 Task: Find connections with filter location São Pedro with filter topic #Mentoringwith filter profile language Spanish with filter current company Riverbed Technology with filter school Kalasalingam University with filter industry Office Furniture and Fixtures Manufacturing with filter service category Financial Analysis with filter keywords title Concierge
Action: Mouse moved to (492, 95)
Screenshot: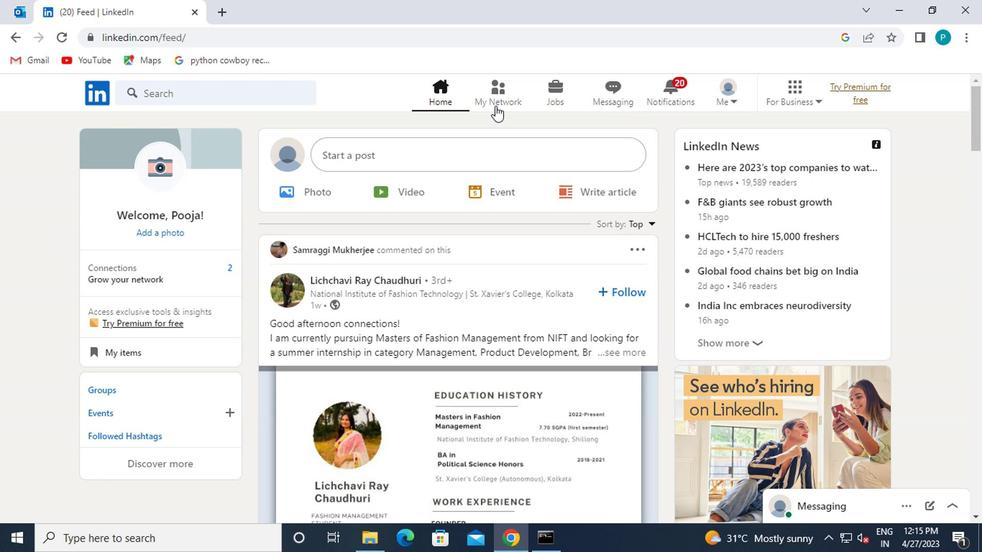 
Action: Mouse pressed left at (492, 95)
Screenshot: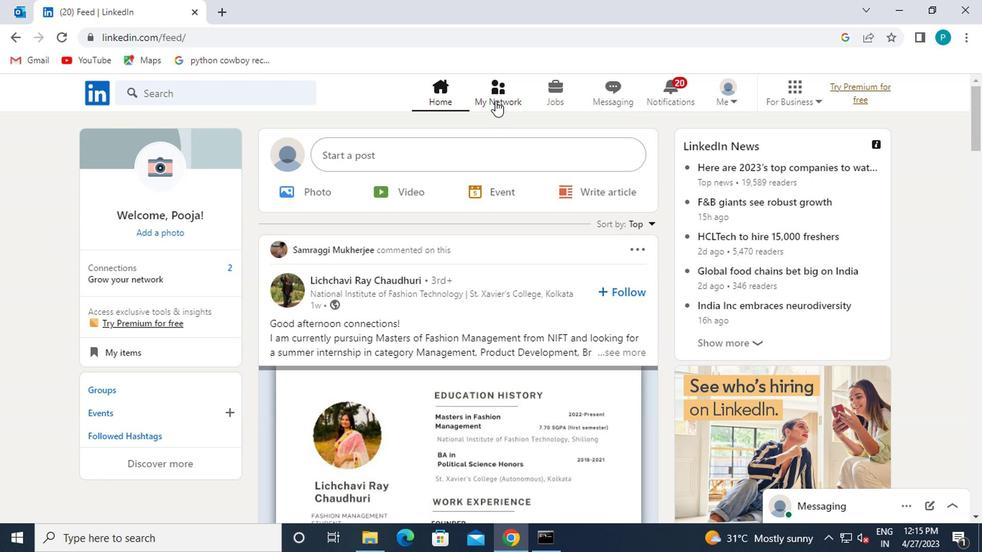 
Action: Mouse moved to (210, 184)
Screenshot: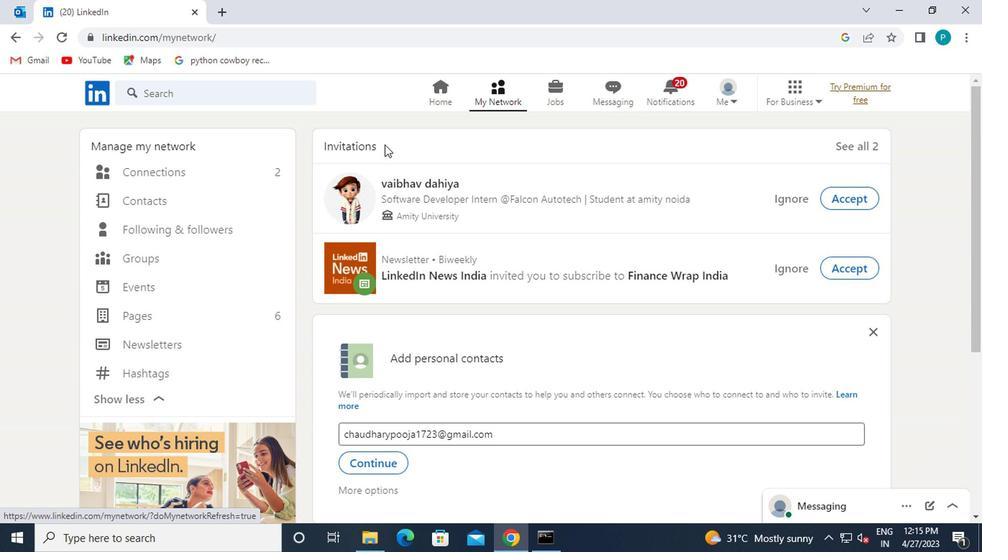 
Action: Mouse pressed left at (210, 184)
Screenshot: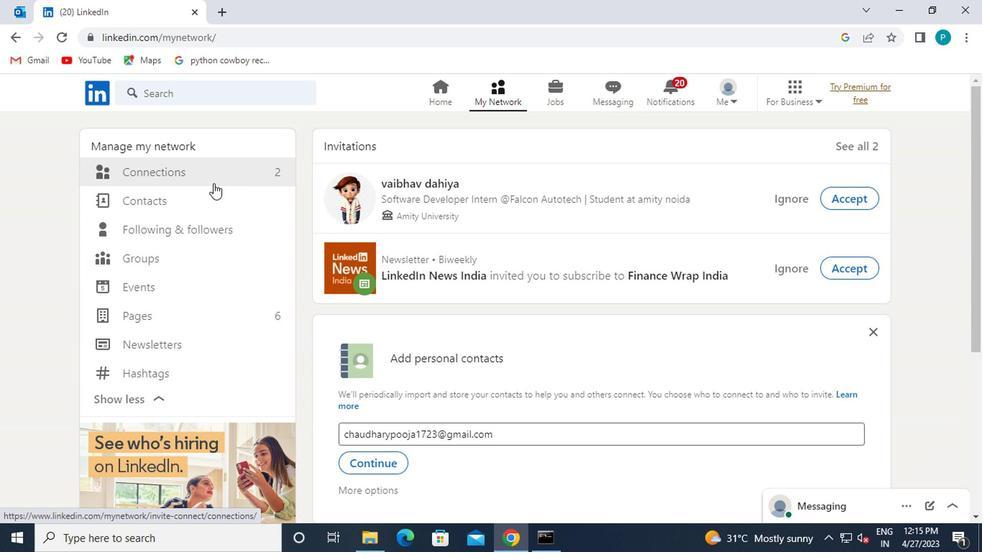 
Action: Mouse pressed left at (210, 184)
Screenshot: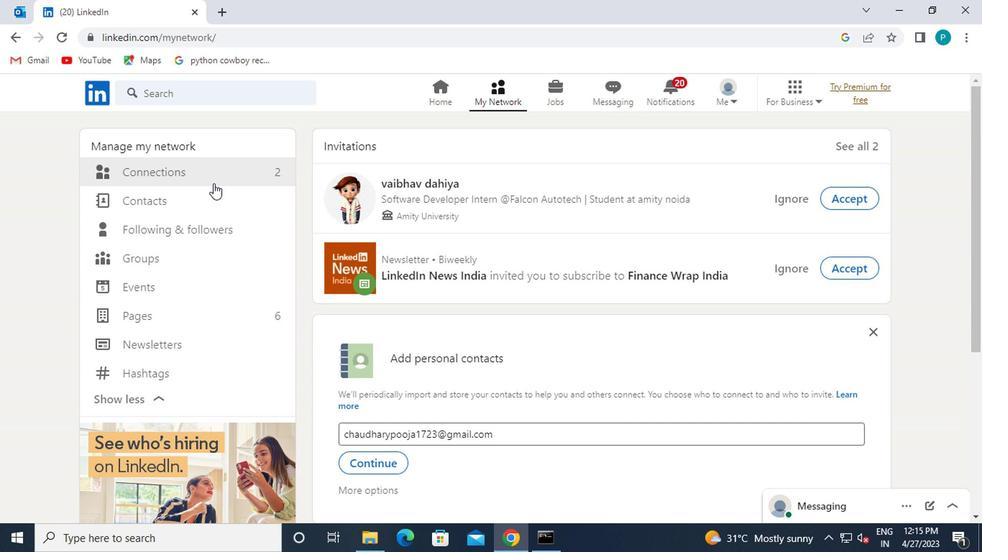 
Action: Mouse pressed left at (210, 184)
Screenshot: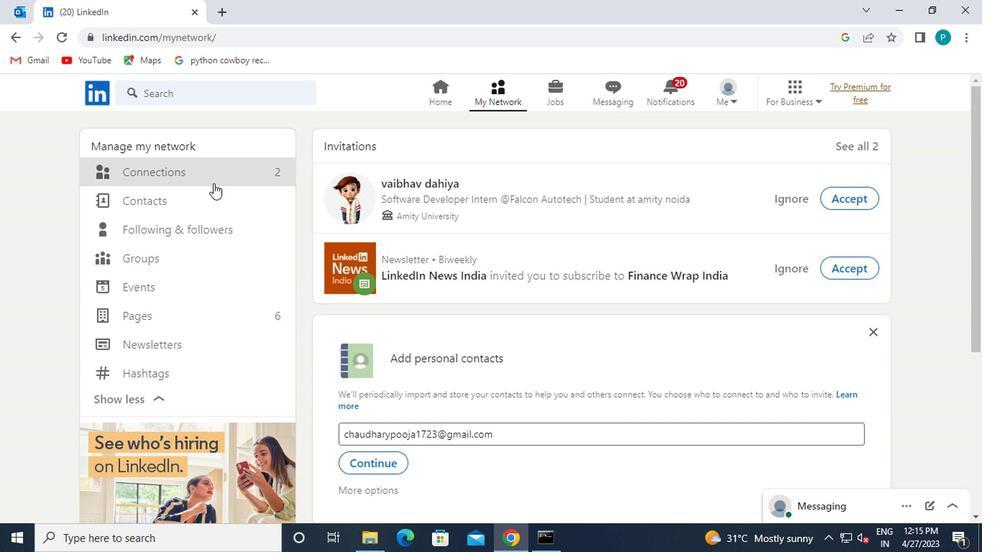 
Action: Mouse moved to (236, 169)
Screenshot: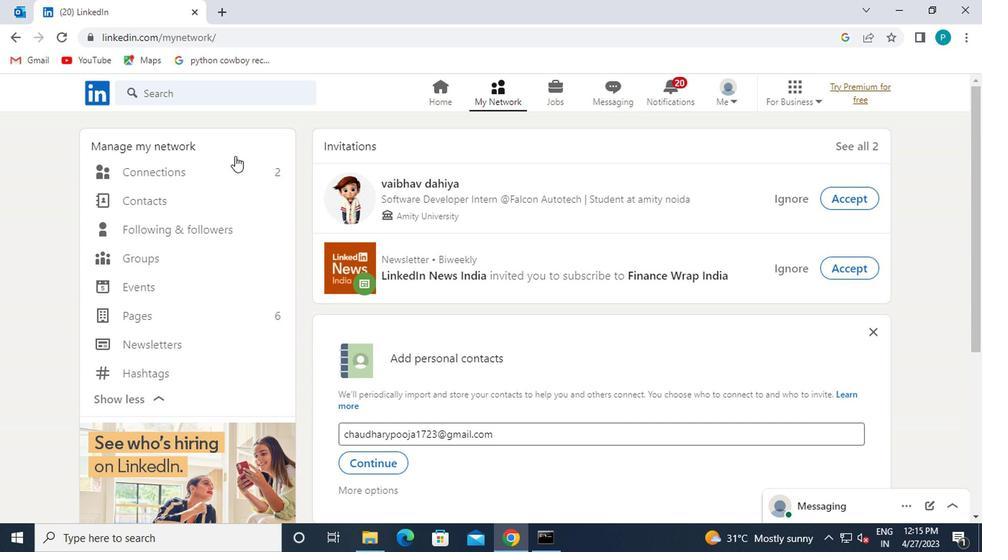 
Action: Mouse pressed left at (236, 169)
Screenshot: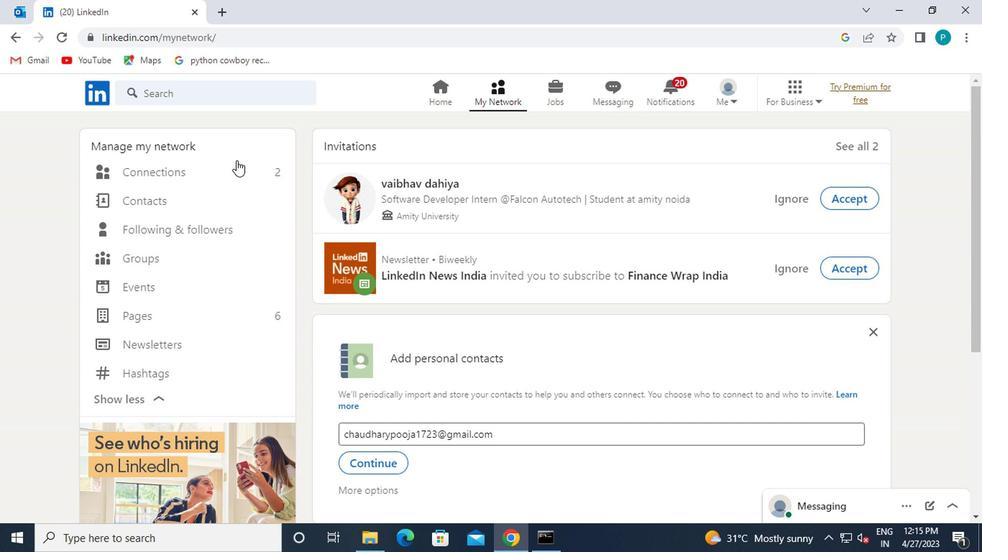 
Action: Mouse pressed left at (236, 169)
Screenshot: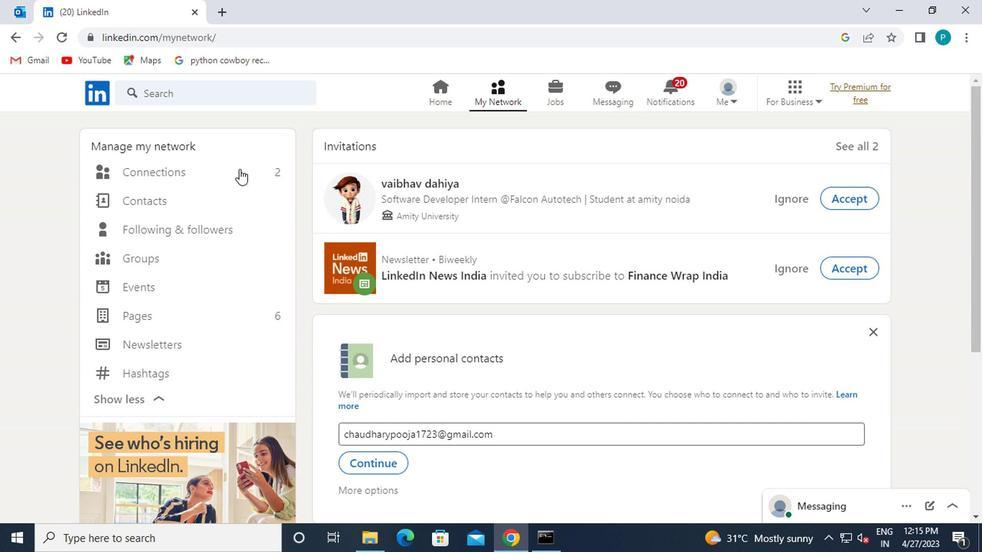 
Action: Mouse moved to (191, 177)
Screenshot: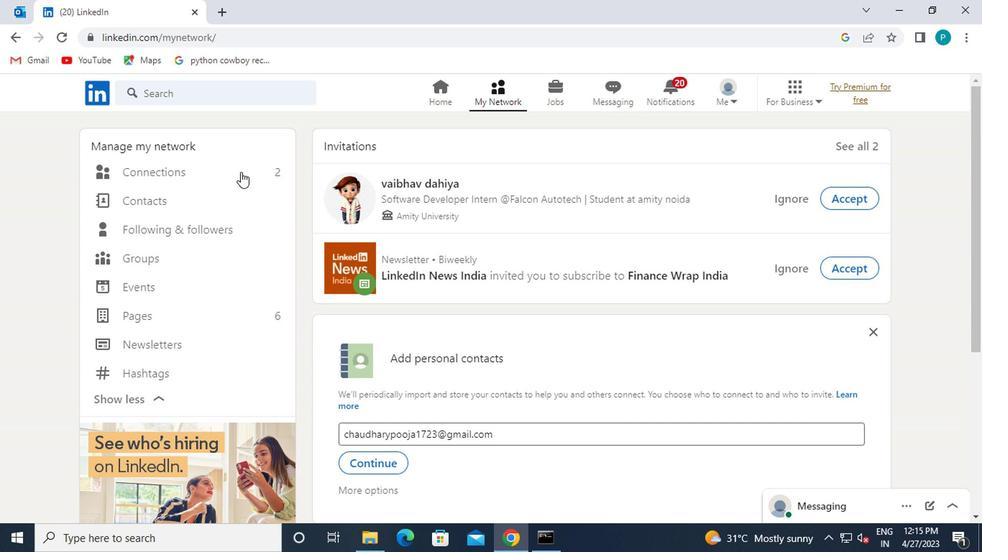 
Action: Mouse pressed left at (191, 177)
Screenshot: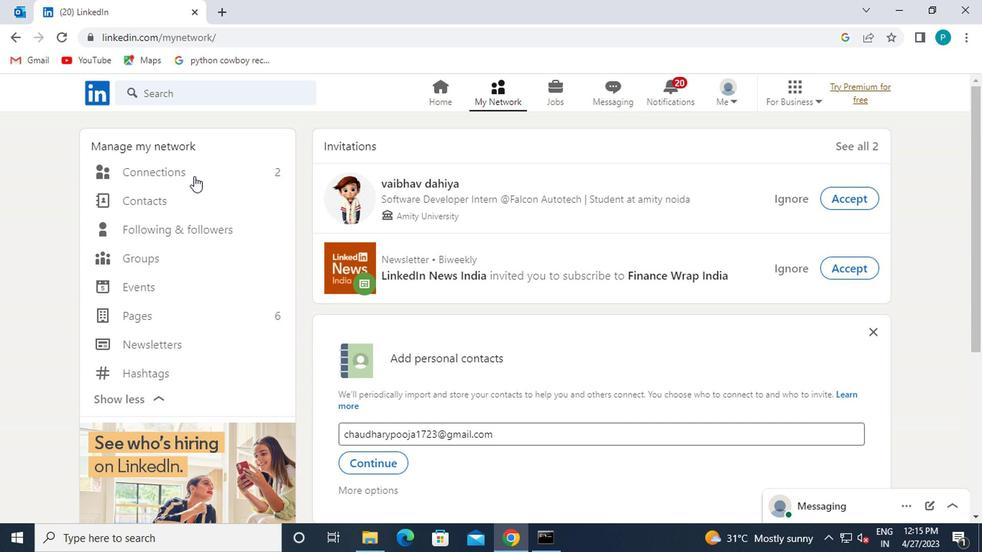 
Action: Mouse pressed left at (191, 177)
Screenshot: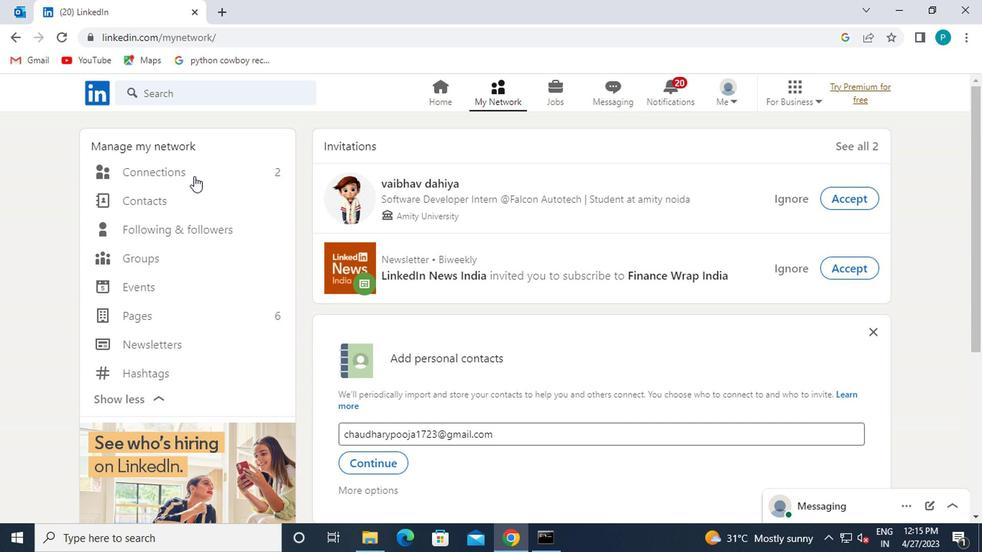 
Action: Mouse moved to (624, 174)
Screenshot: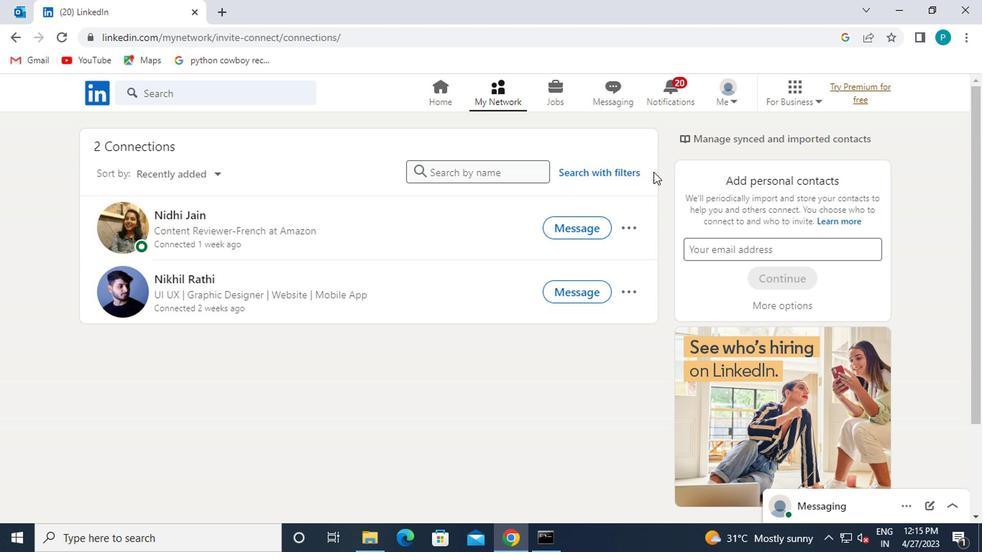 
Action: Mouse pressed left at (624, 174)
Screenshot: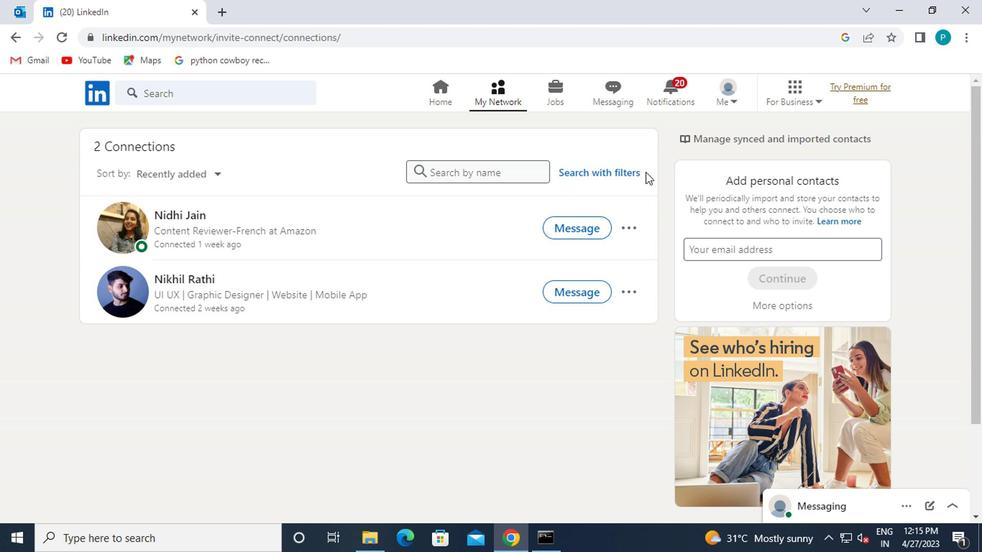 
Action: Mouse moved to (522, 136)
Screenshot: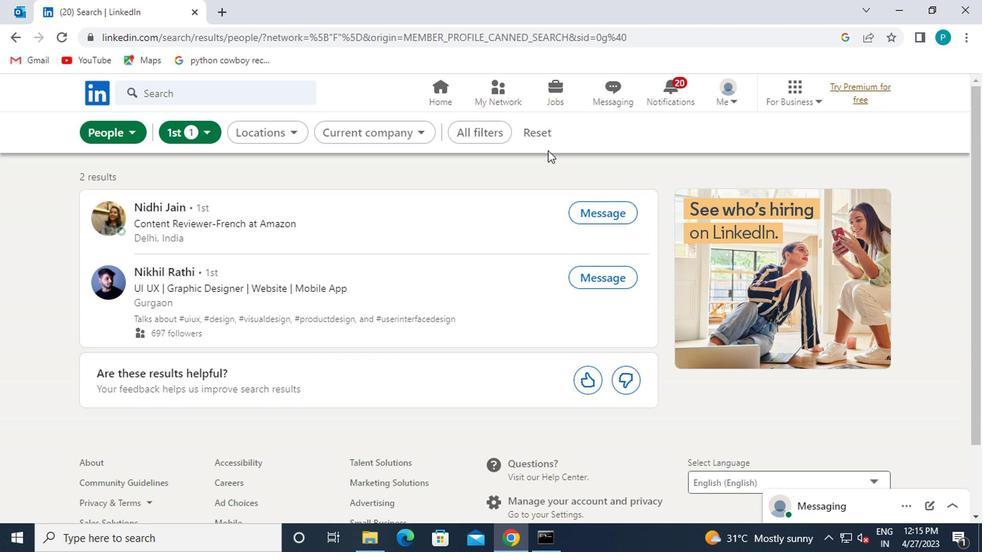 
Action: Mouse pressed left at (522, 136)
Screenshot: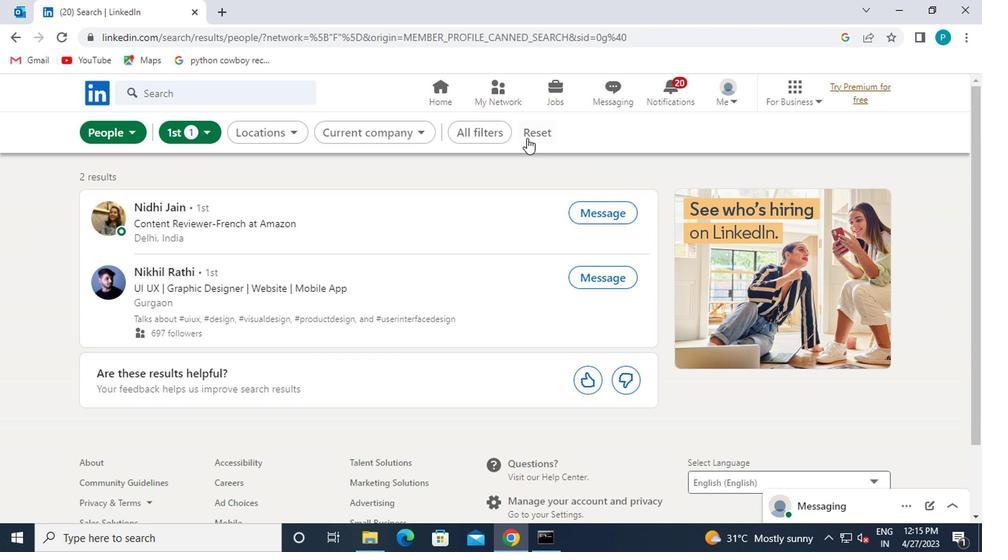 
Action: Mouse moved to (498, 136)
Screenshot: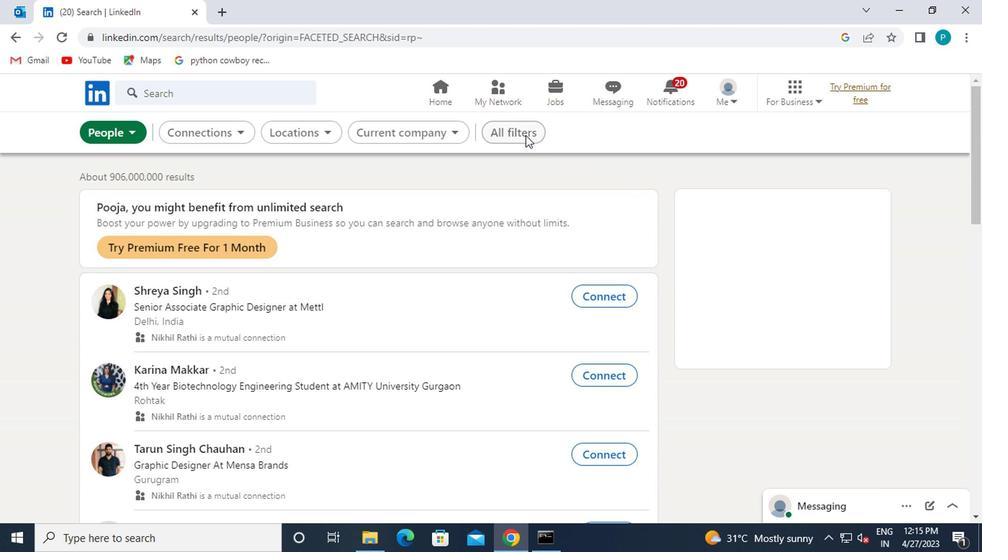 
Action: Mouse pressed left at (498, 136)
Screenshot: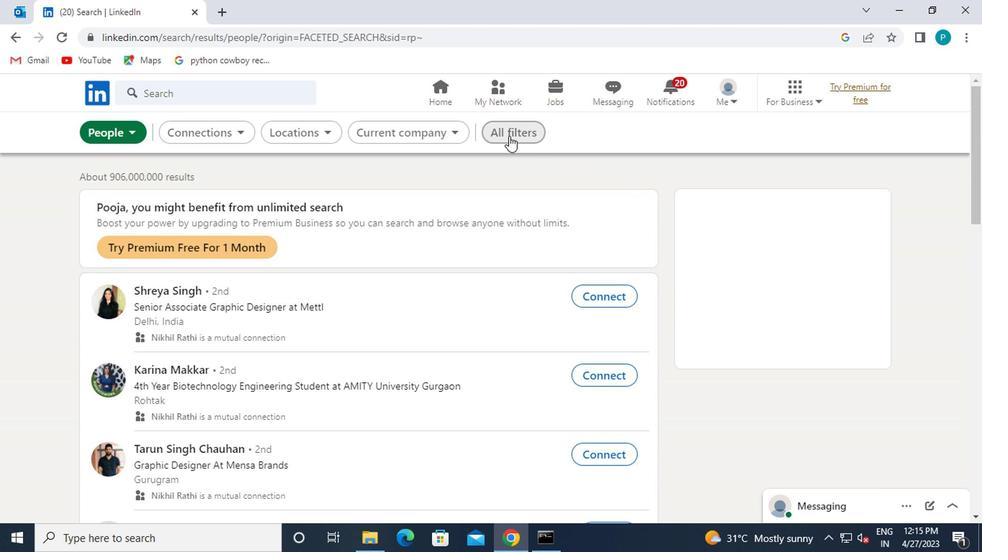 
Action: Mouse moved to (726, 304)
Screenshot: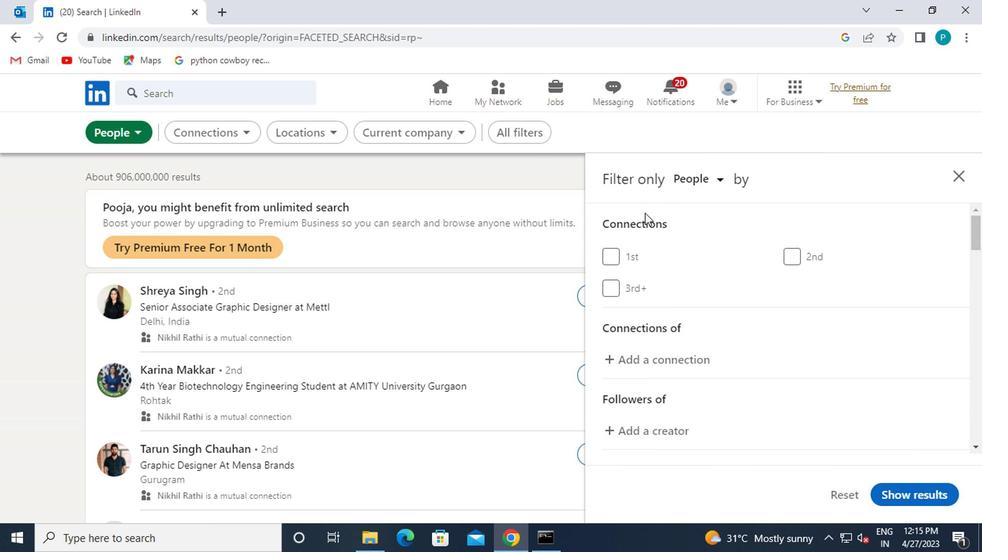 
Action: Mouse scrolled (726, 303) with delta (0, -1)
Screenshot: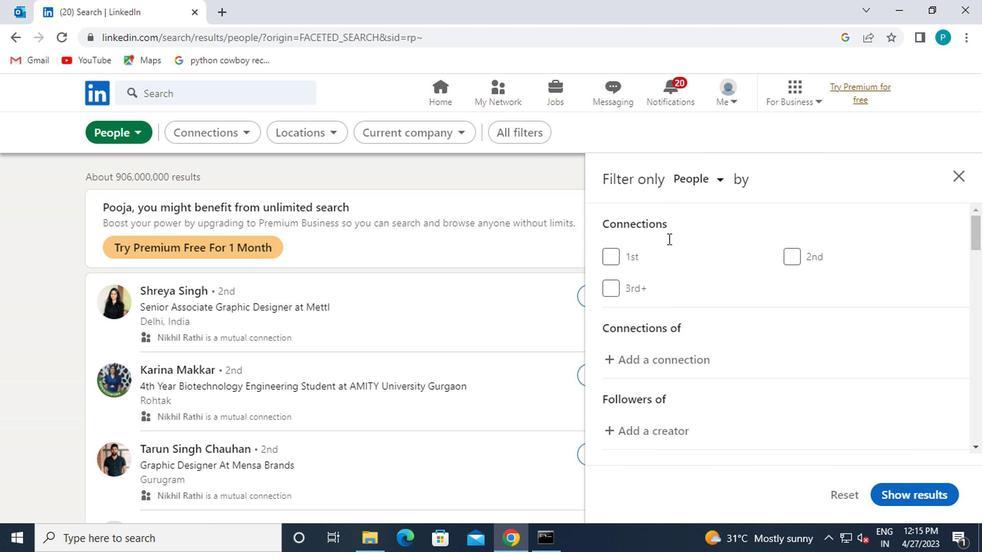 
Action: Mouse moved to (733, 324)
Screenshot: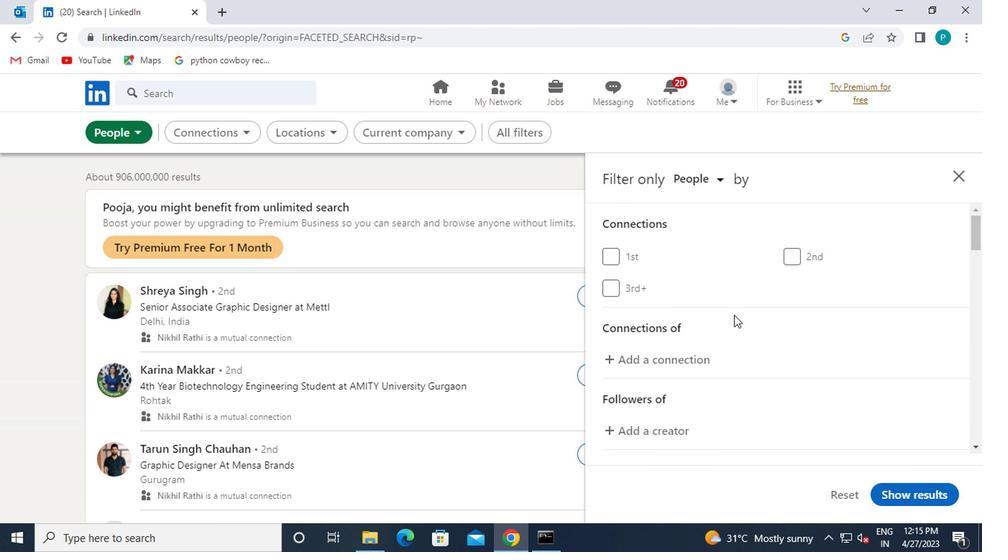 
Action: Mouse scrolled (733, 324) with delta (0, 0)
Screenshot: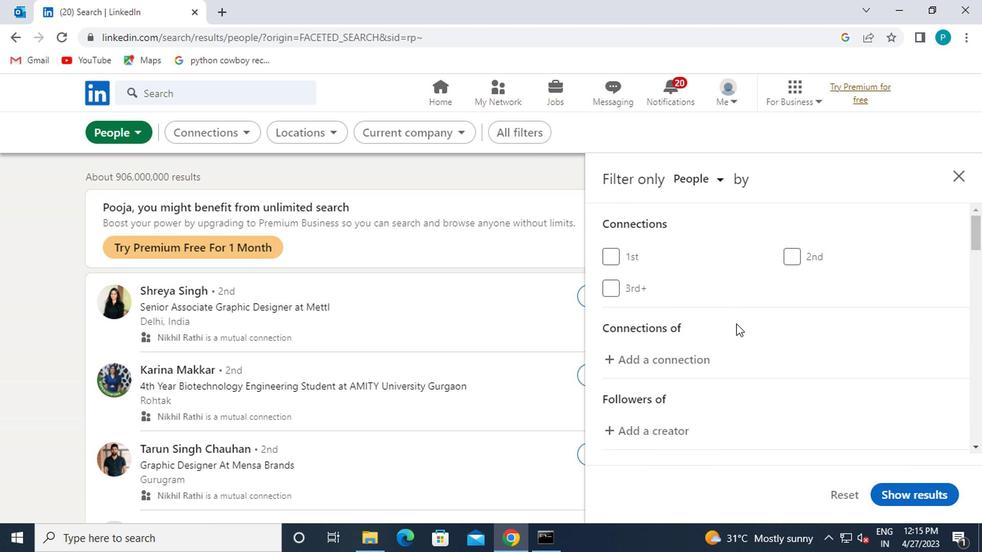 
Action: Mouse scrolled (733, 324) with delta (0, 0)
Screenshot: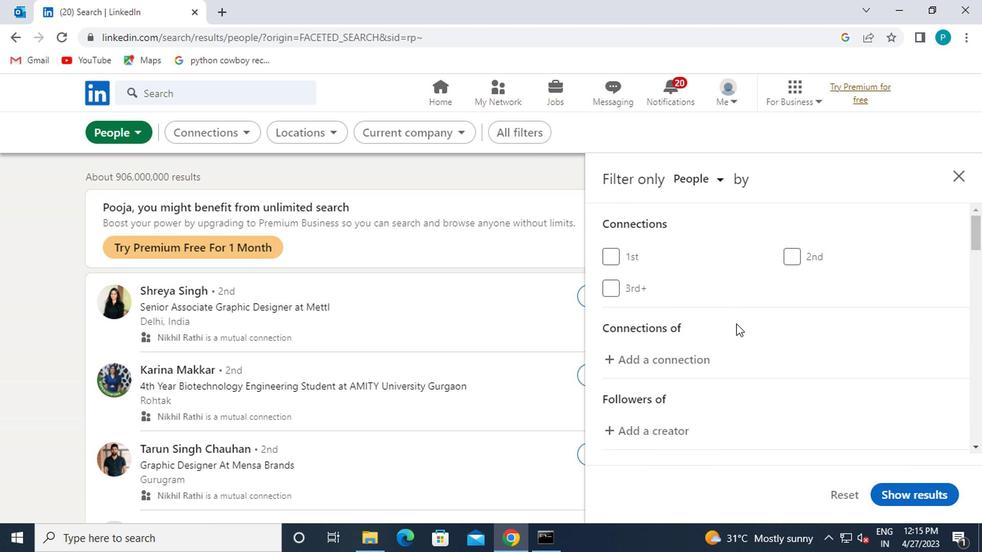 
Action: Mouse moved to (784, 352)
Screenshot: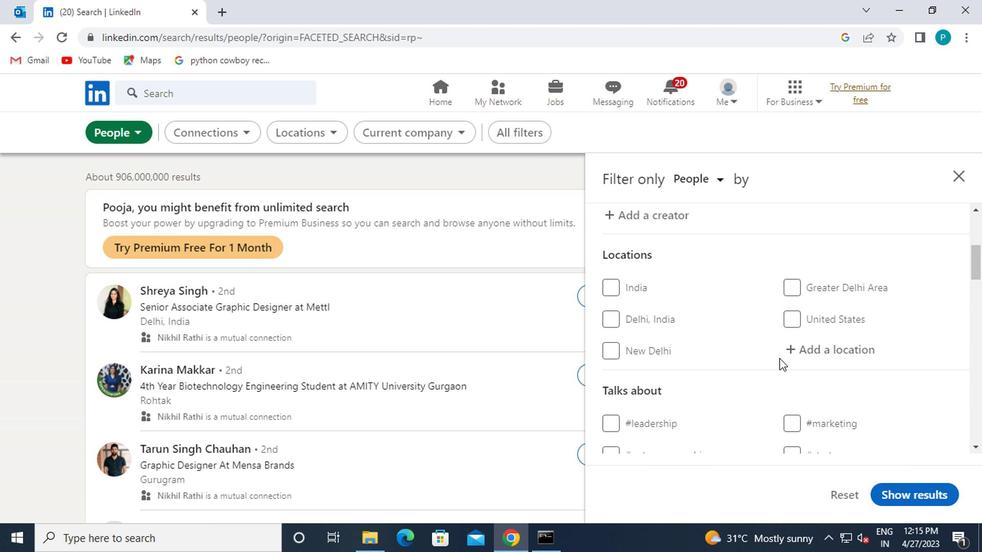 
Action: Mouse pressed left at (784, 352)
Screenshot: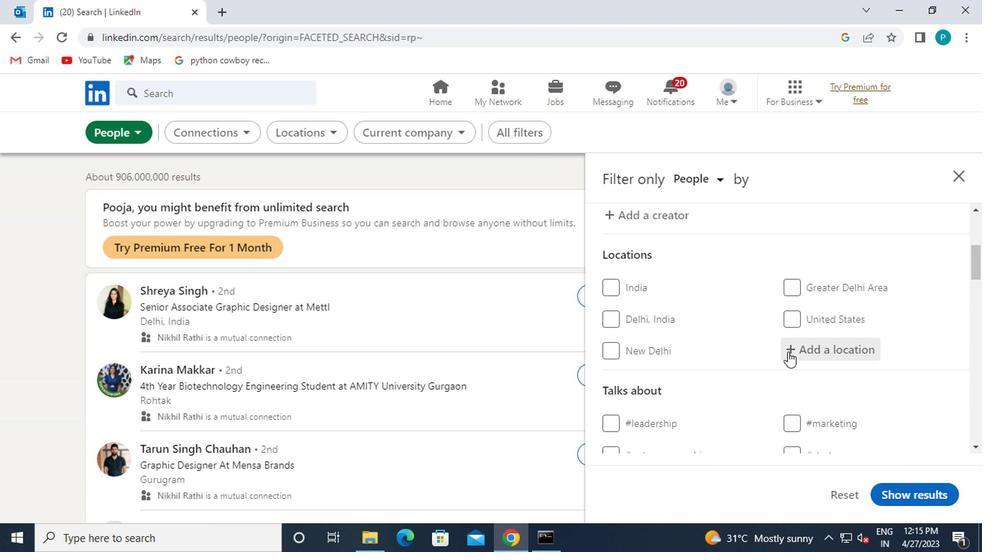 
Action: Key pressed sao<Key.space>pedro
Screenshot: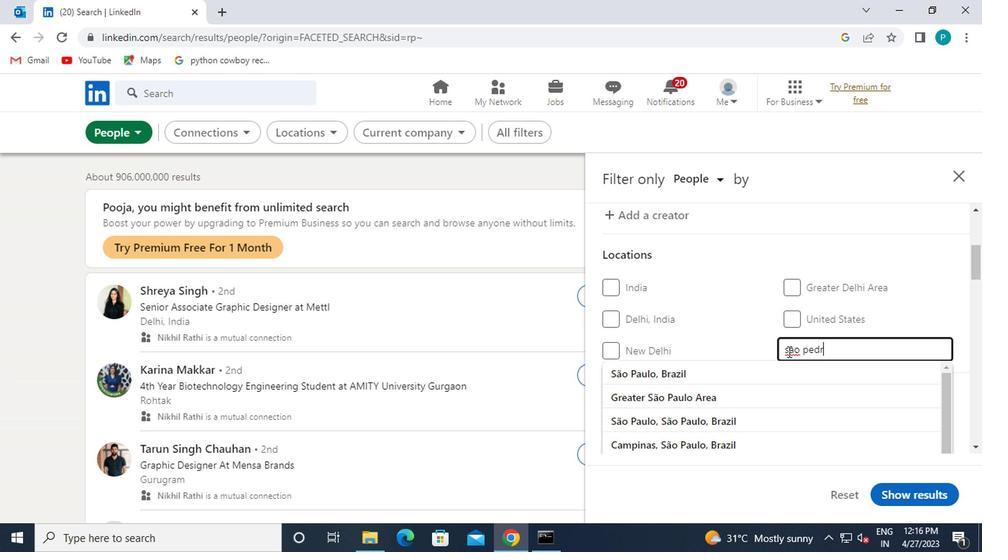 
Action: Mouse moved to (741, 377)
Screenshot: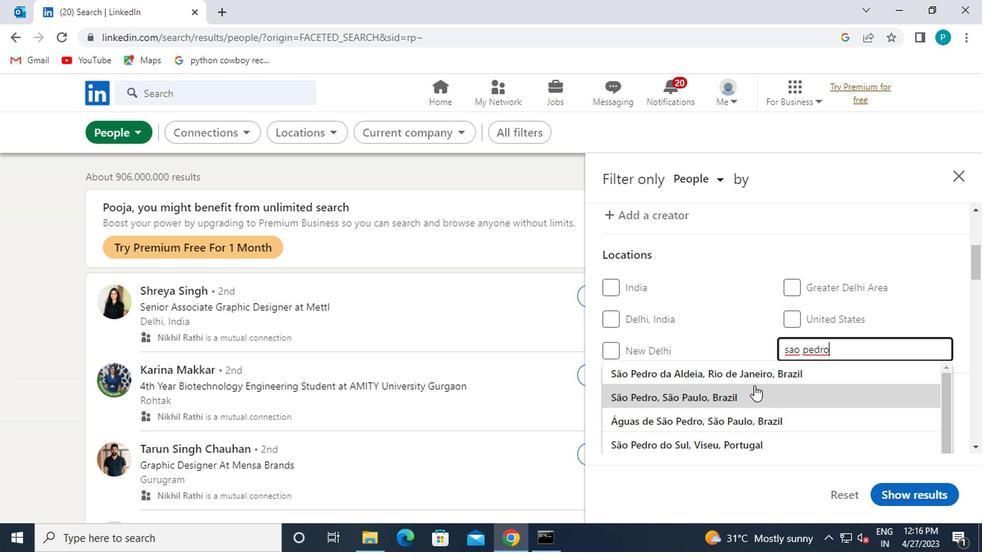 
Action: Mouse pressed left at (741, 377)
Screenshot: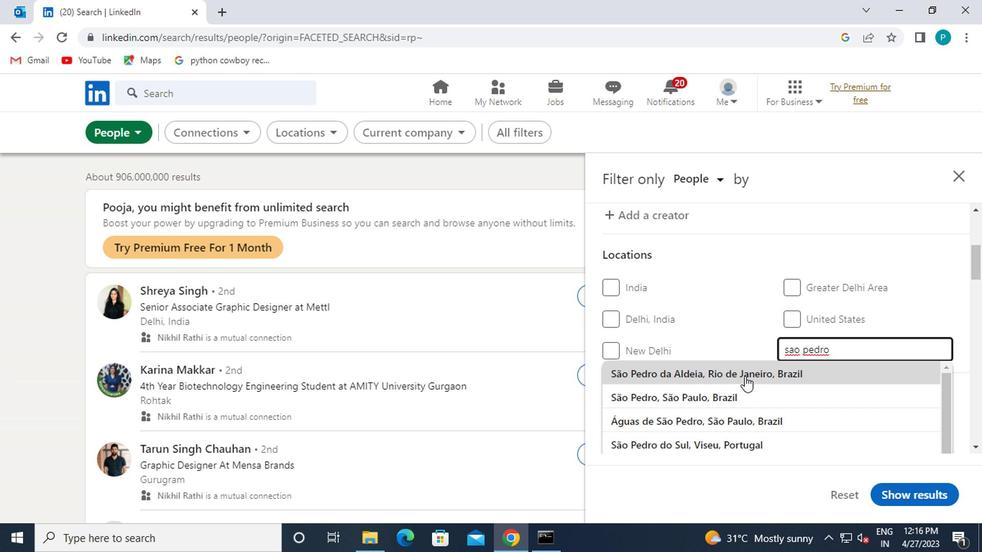 
Action: Mouse scrolled (741, 376) with delta (0, -1)
Screenshot: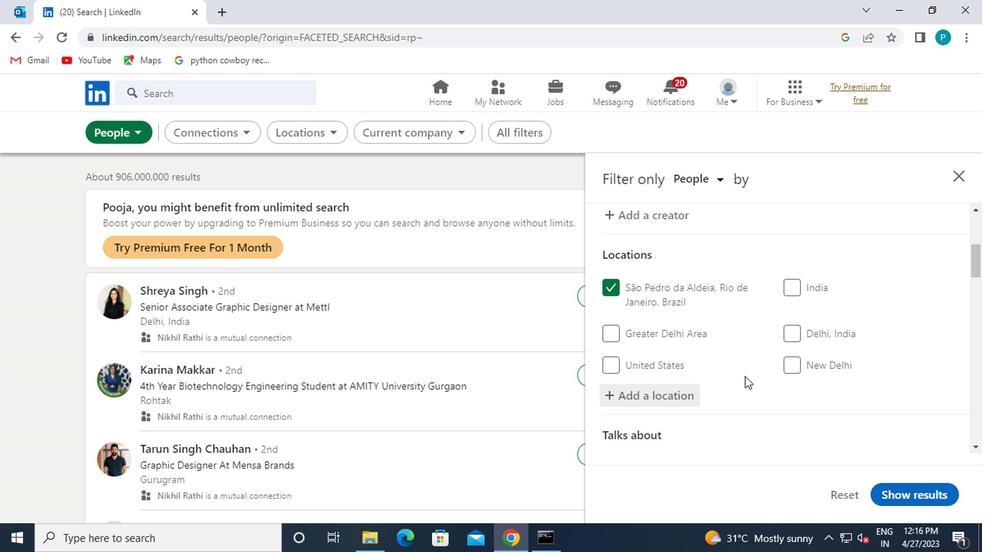 
Action: Mouse scrolled (741, 376) with delta (0, -1)
Screenshot: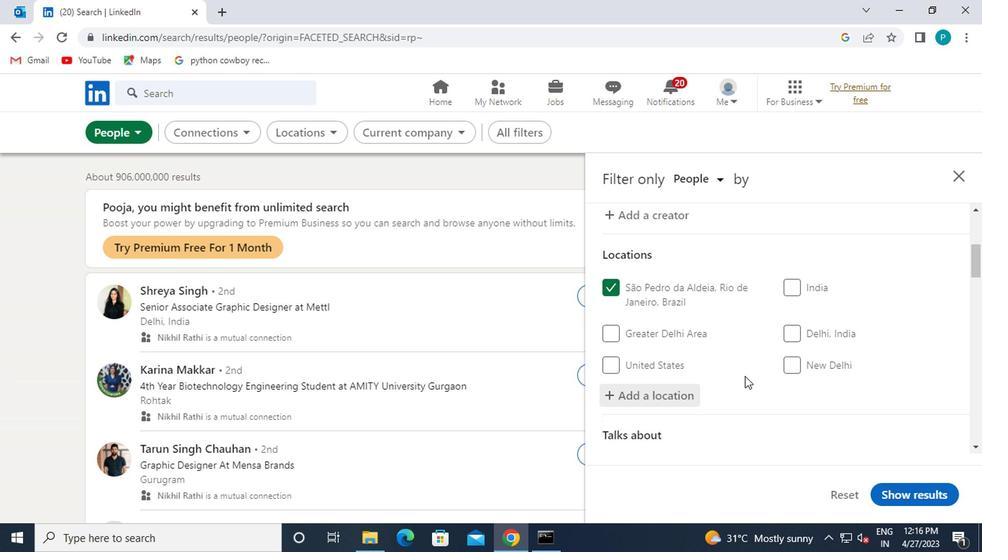 
Action: Mouse moved to (788, 388)
Screenshot: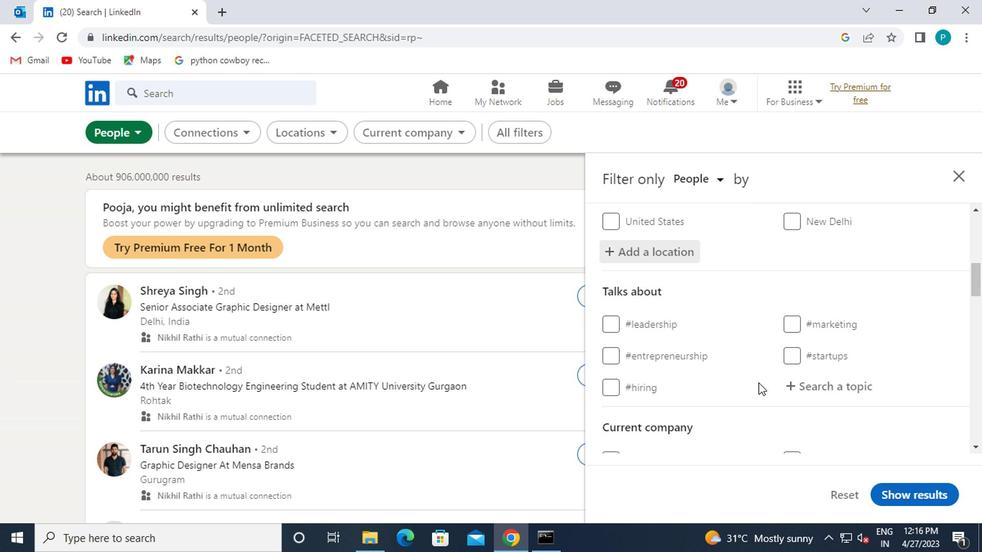 
Action: Mouse pressed left at (788, 388)
Screenshot: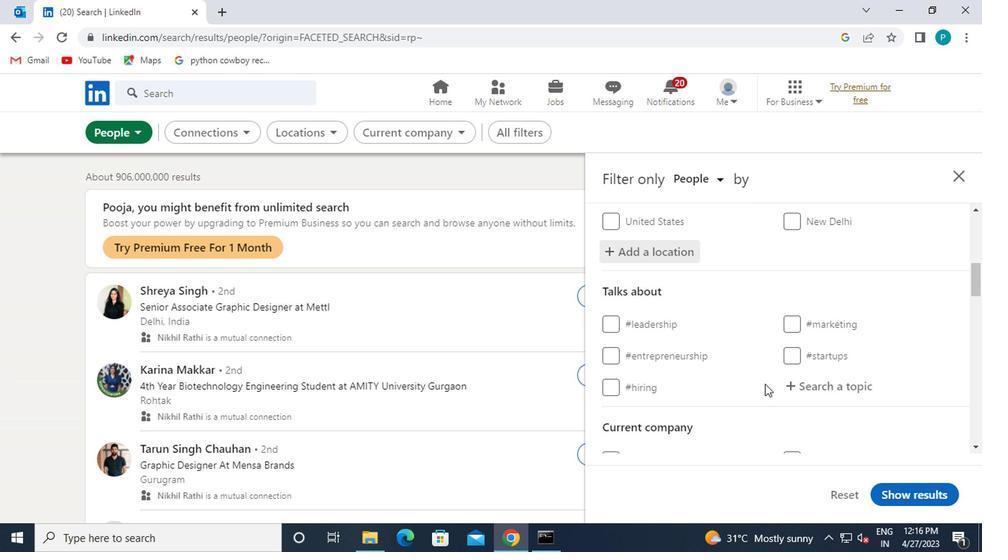 
Action: Mouse moved to (792, 388)
Screenshot: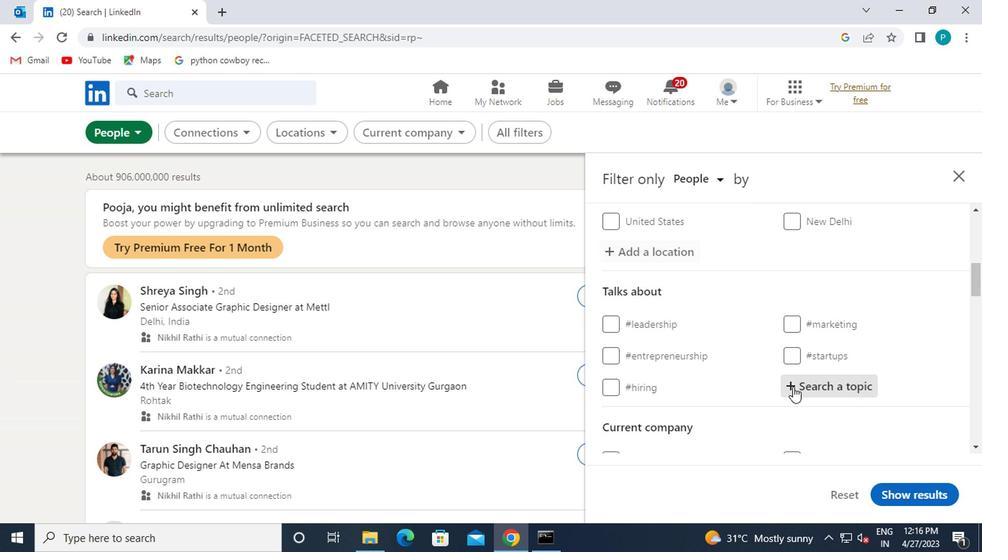 
Action: Key pressed <Key.shift>#<Key.caps_lock>M<Key.caps_lock>ENTORING
Screenshot: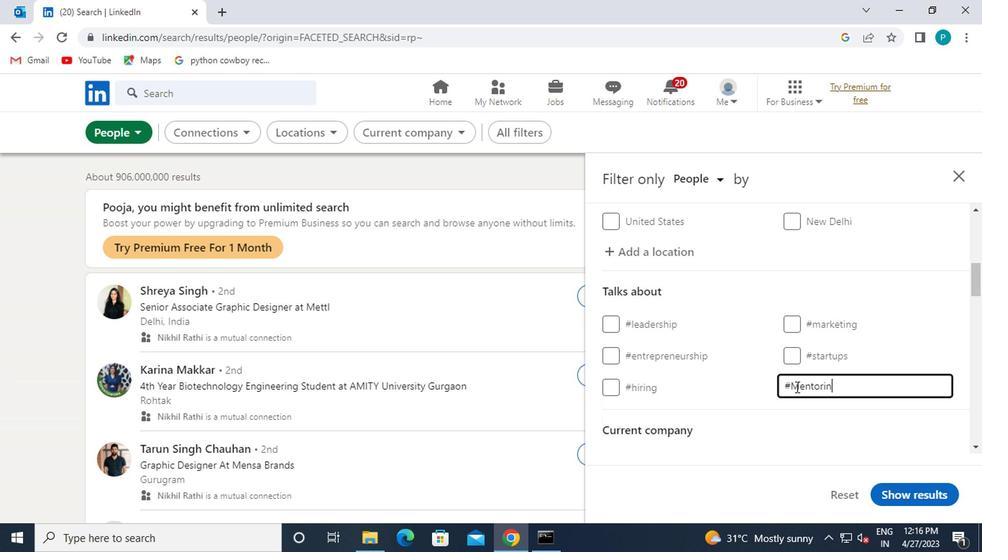 
Action: Mouse moved to (788, 383)
Screenshot: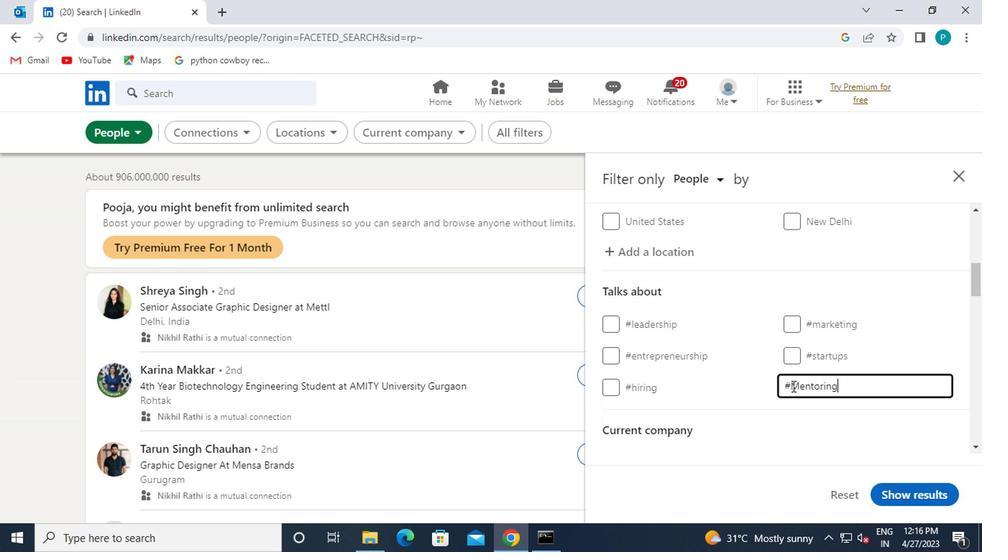 
Action: Mouse scrolled (788, 382) with delta (0, 0)
Screenshot: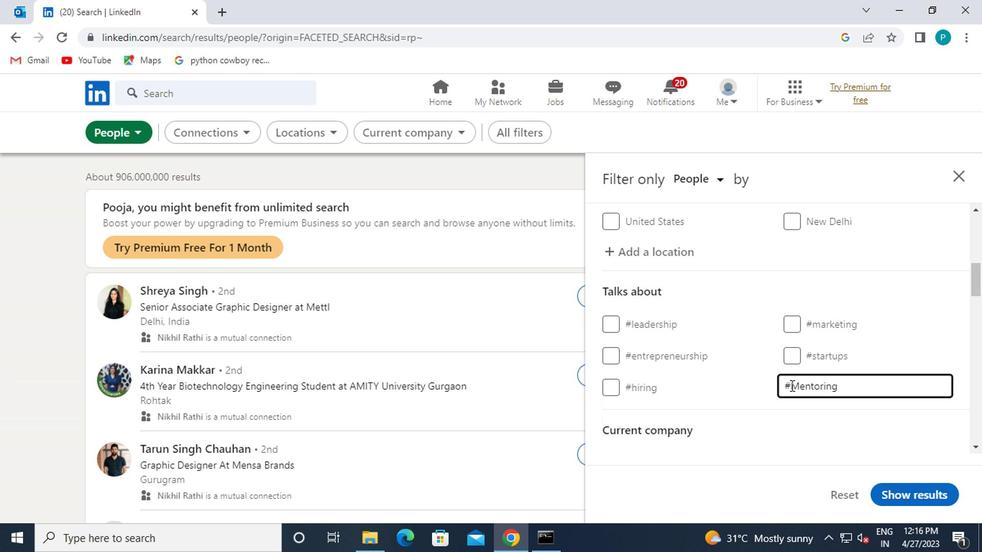 
Action: Mouse scrolled (788, 382) with delta (0, 0)
Screenshot: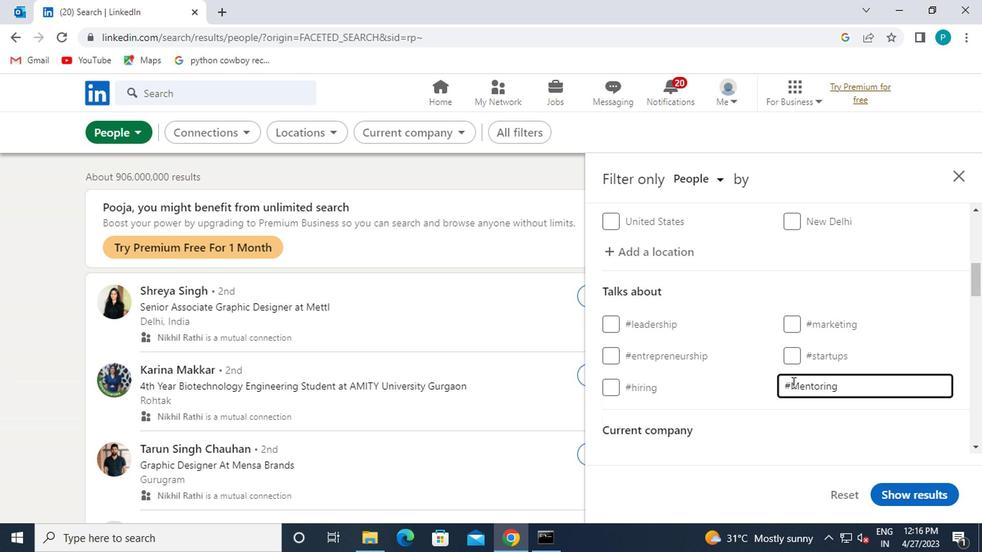 
Action: Mouse moved to (808, 384)
Screenshot: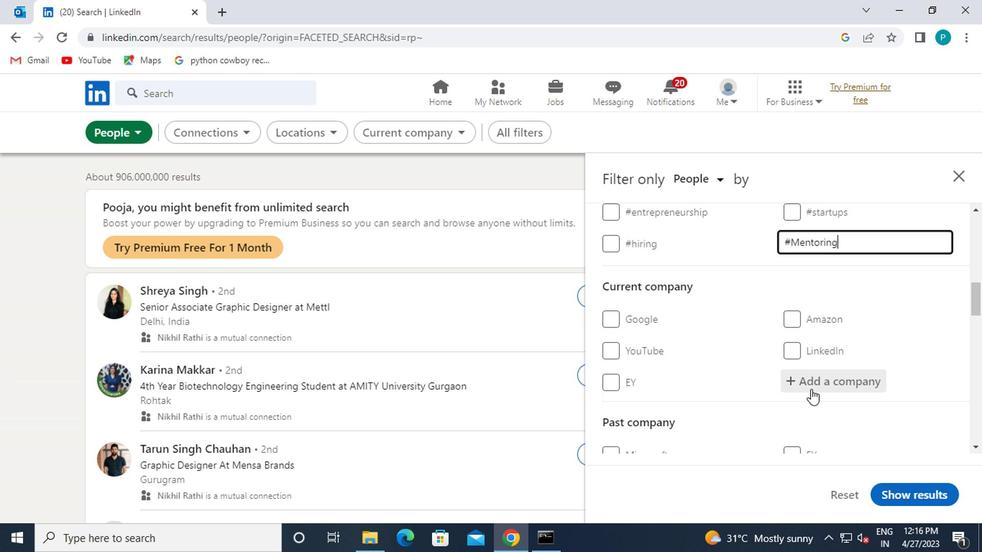 
Action: Mouse pressed left at (808, 384)
Screenshot: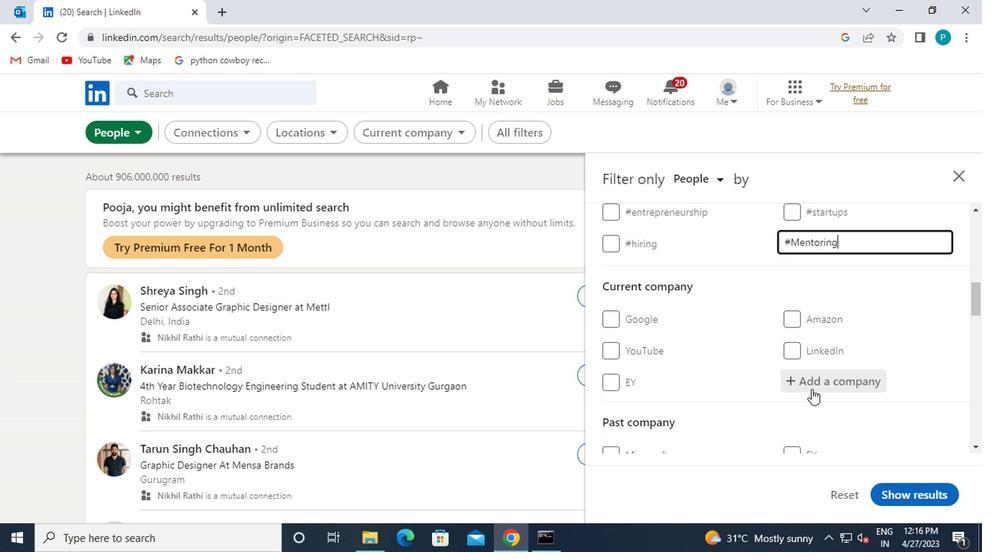 
Action: Key pressed RIVERBED
Screenshot: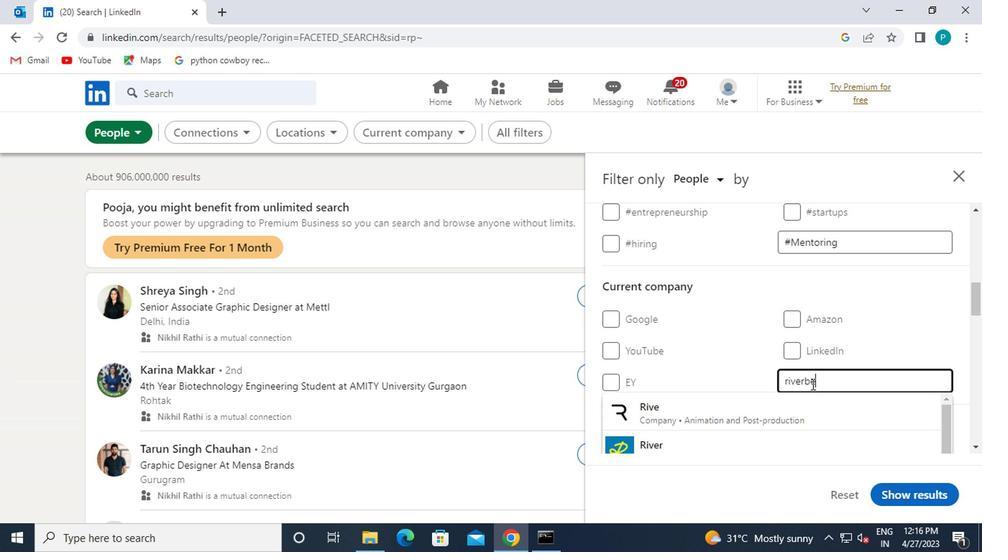 
Action: Mouse moved to (797, 404)
Screenshot: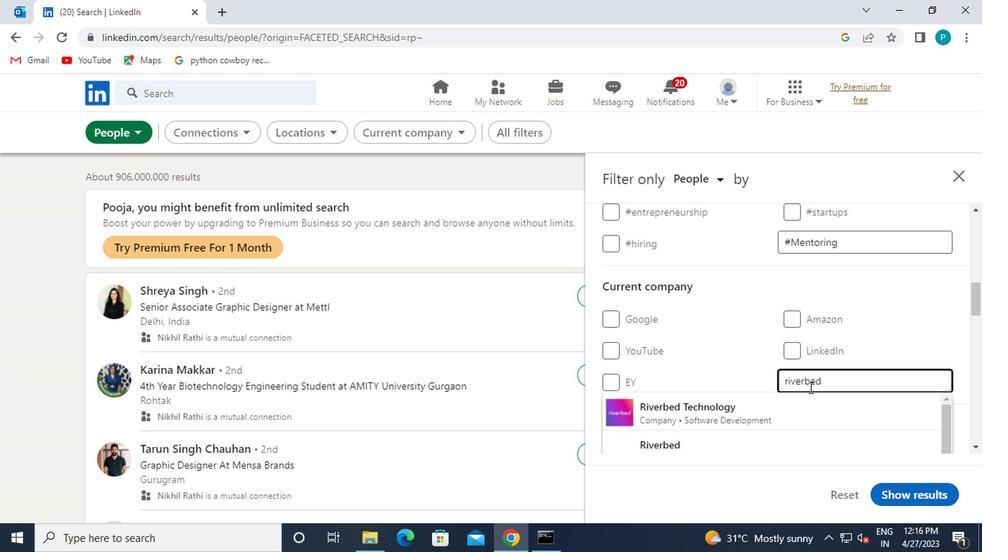 
Action: Mouse pressed left at (797, 404)
Screenshot: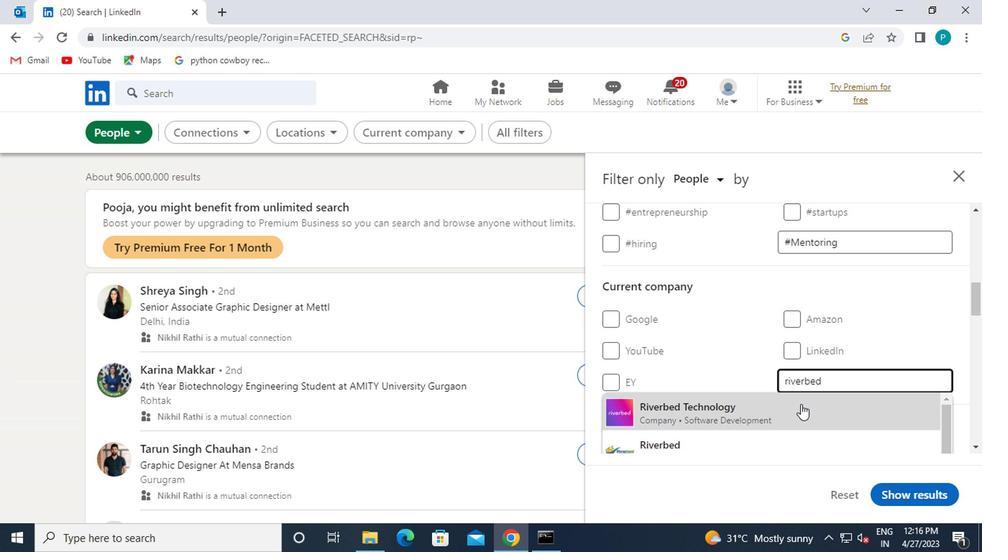 
Action: Mouse moved to (796, 404)
Screenshot: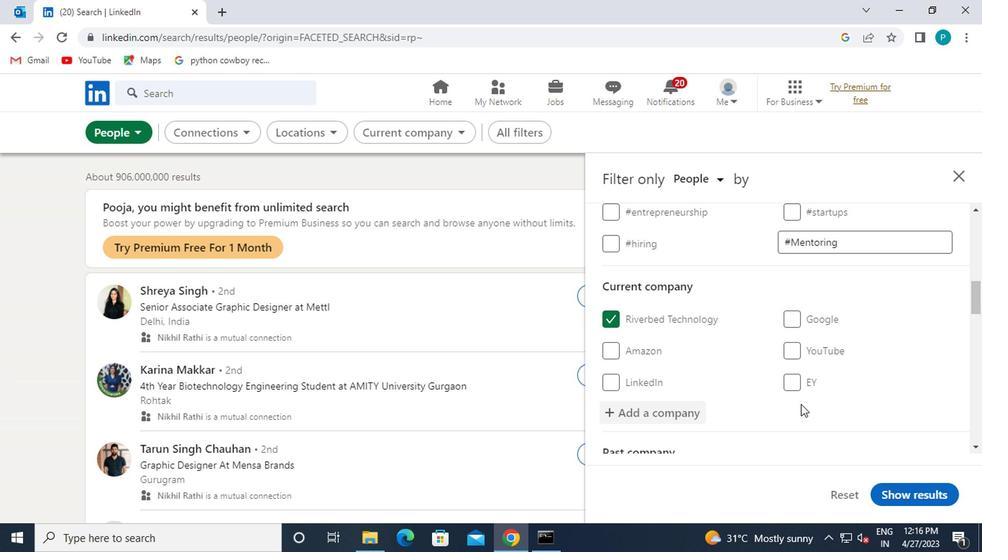 
Action: Mouse scrolled (796, 404) with delta (0, 0)
Screenshot: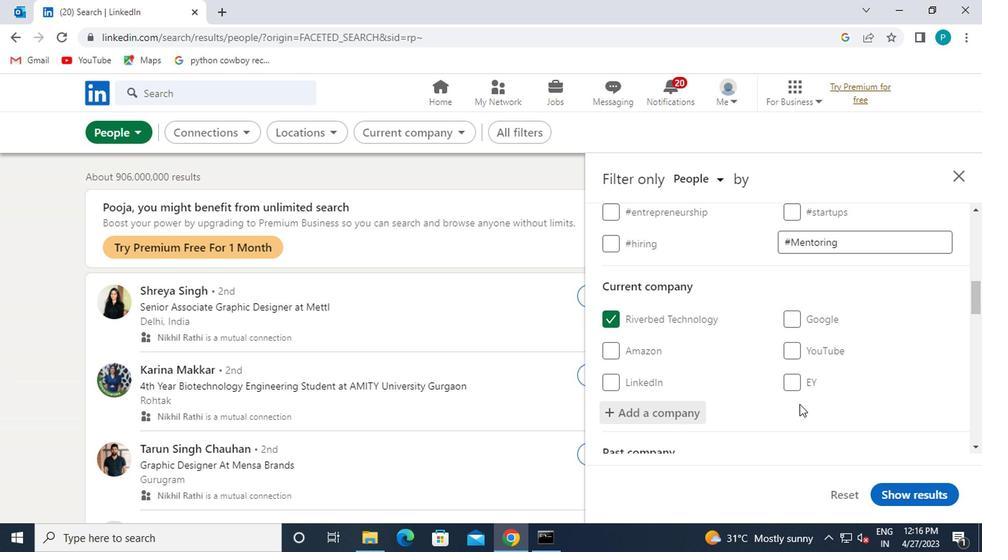 
Action: Mouse scrolled (796, 404) with delta (0, 0)
Screenshot: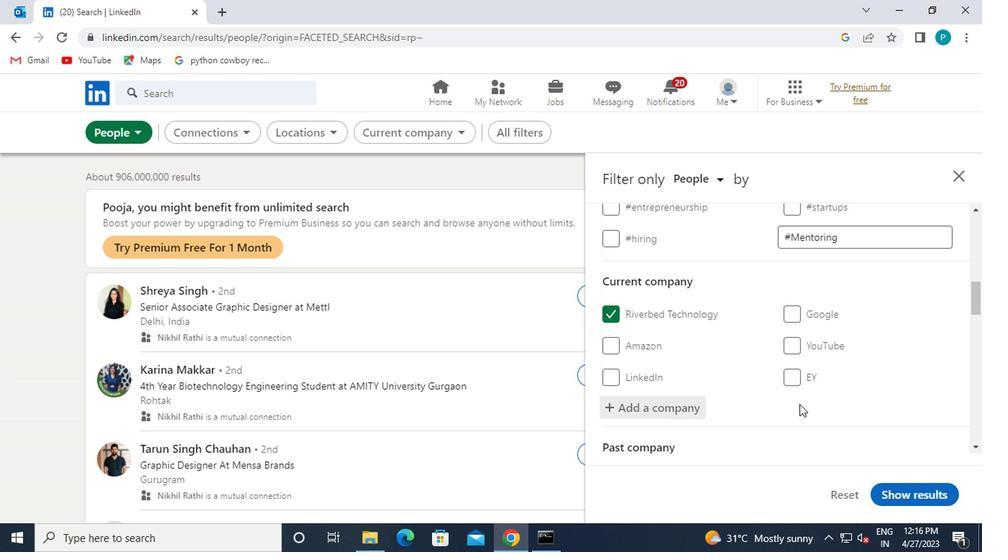 
Action: Mouse scrolled (796, 404) with delta (0, 0)
Screenshot: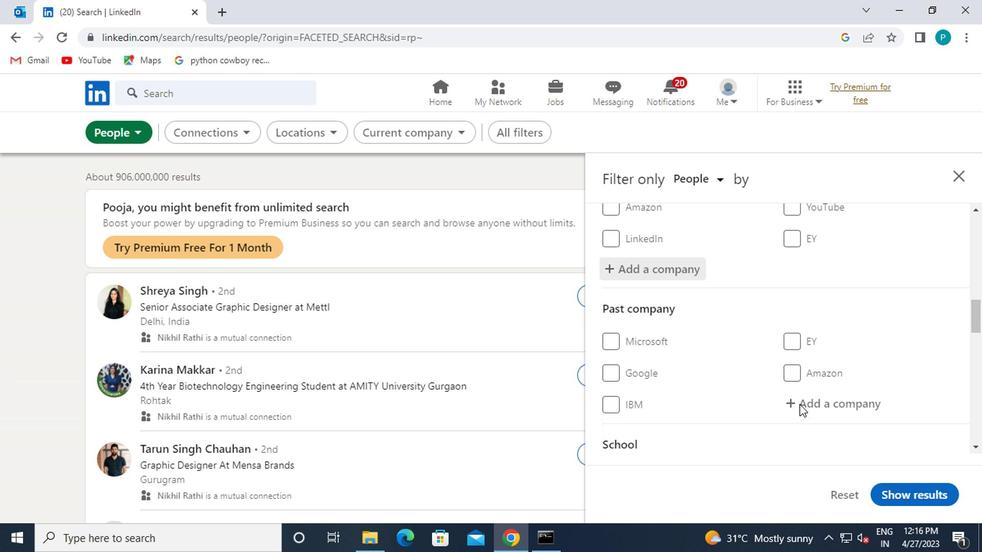 
Action: Mouse moved to (803, 425)
Screenshot: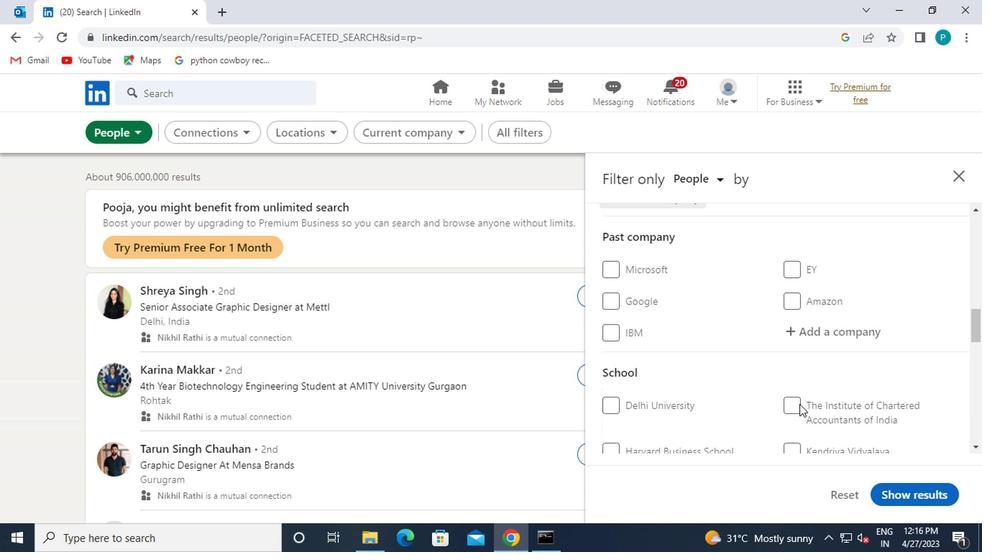 
Action: Mouse scrolled (803, 425) with delta (0, 0)
Screenshot: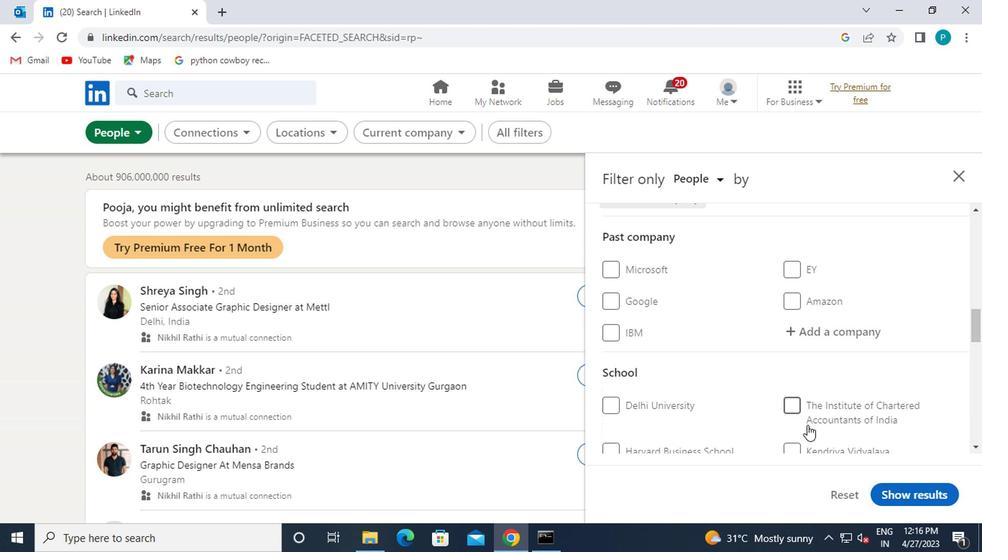 
Action: Mouse moved to (806, 410)
Screenshot: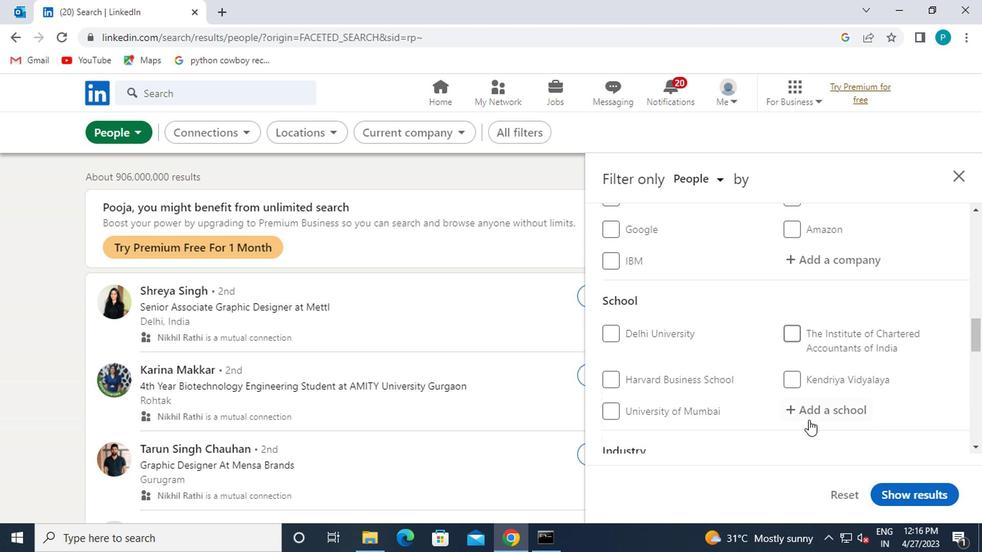 
Action: Mouse pressed left at (806, 410)
Screenshot: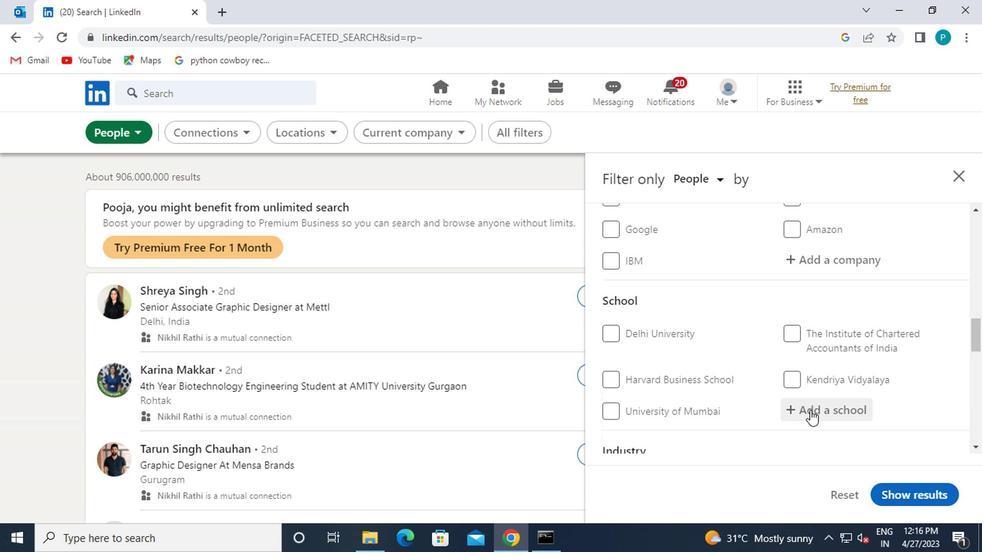 
Action: Key pressed KA;<Key.backspace>LISALINGAM
Screenshot: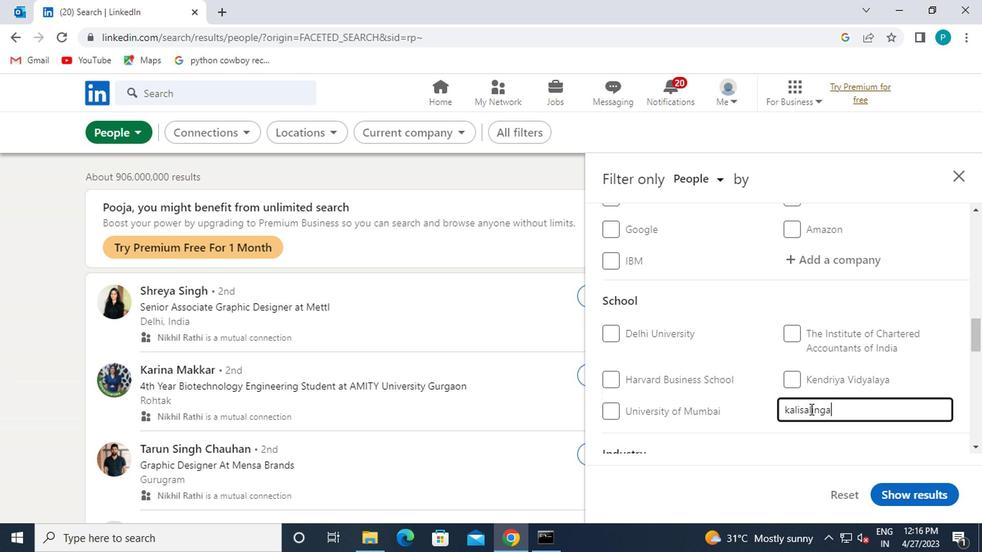 
Action: Mouse moved to (791, 386)
Screenshot: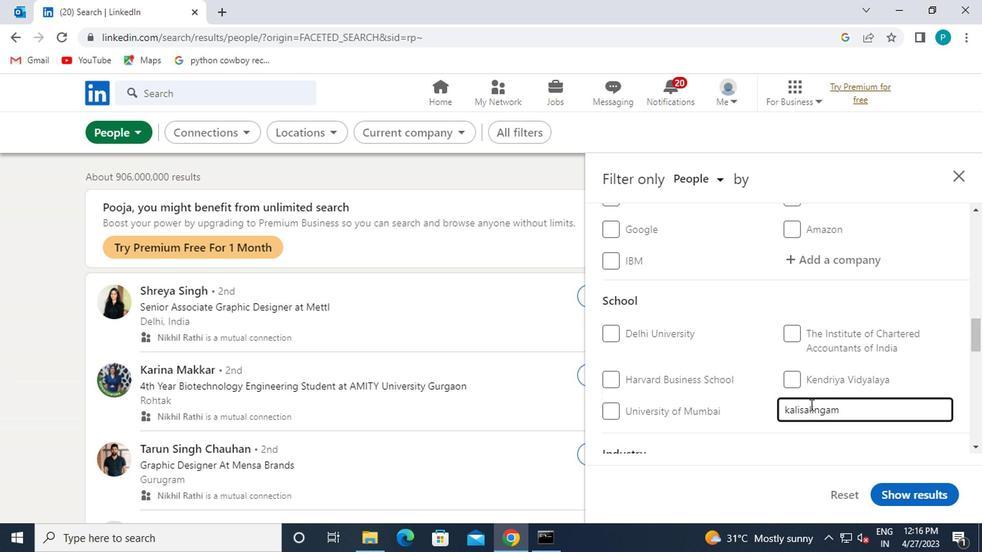
Action: Mouse scrolled (791, 384) with delta (0, -1)
Screenshot: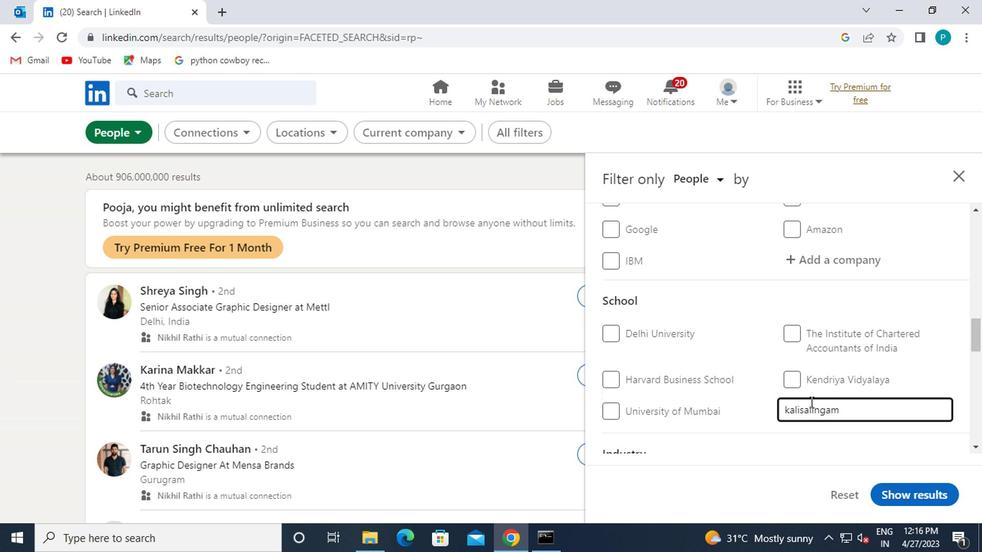 
Action: Mouse moved to (791, 384)
Screenshot: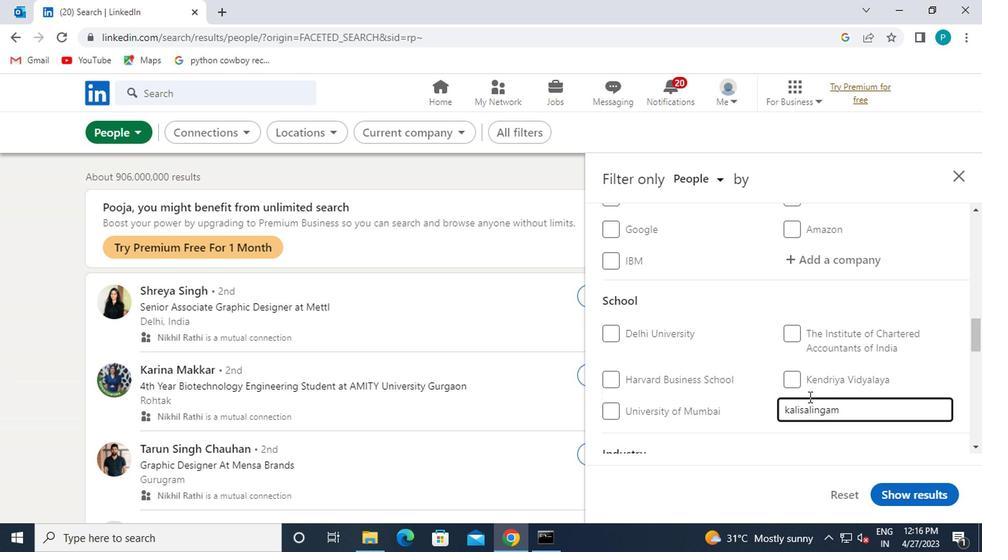 
Action: Mouse scrolled (791, 384) with delta (0, 0)
Screenshot: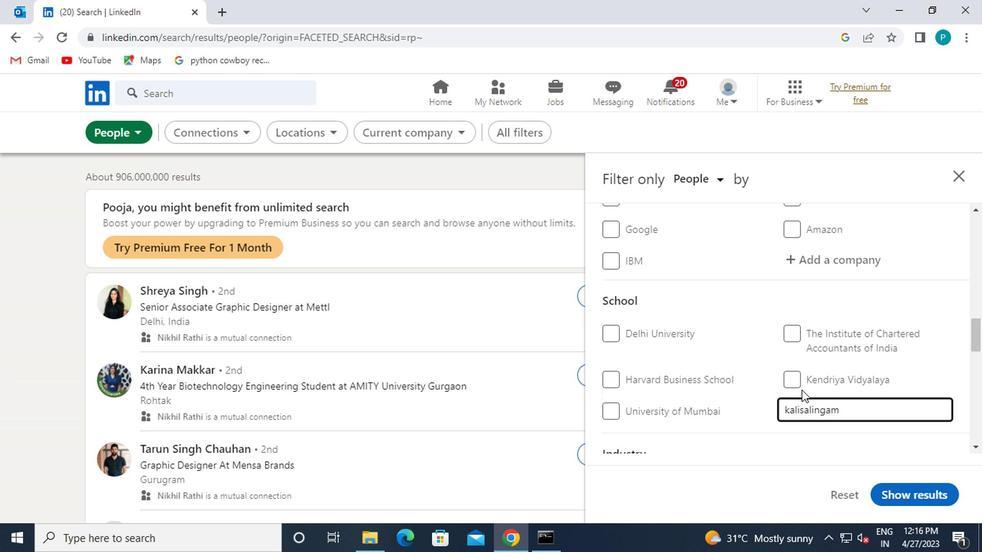 
Action: Mouse moved to (854, 271)
Screenshot: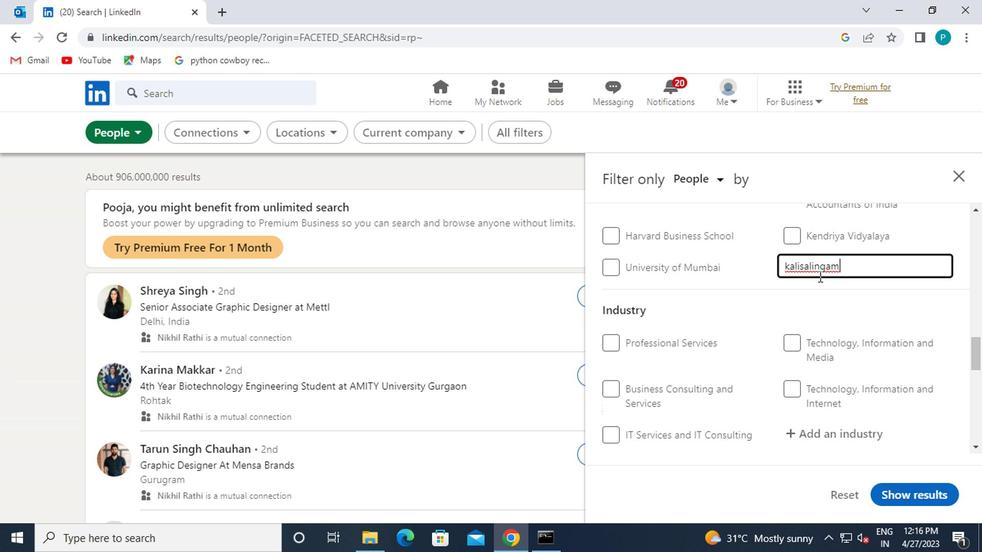 
Action: Mouse pressed left at (854, 271)
Screenshot: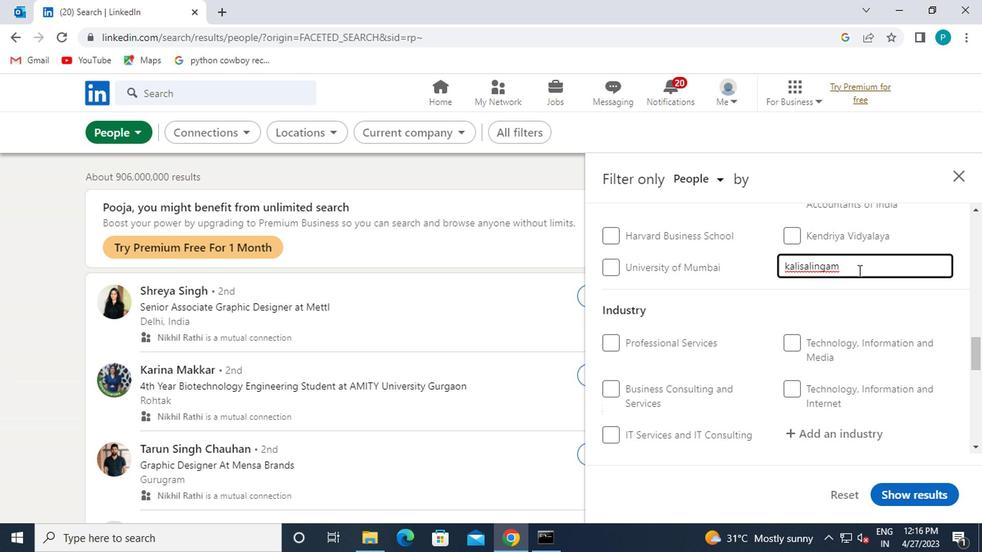 
Action: Mouse moved to (765, 273)
Screenshot: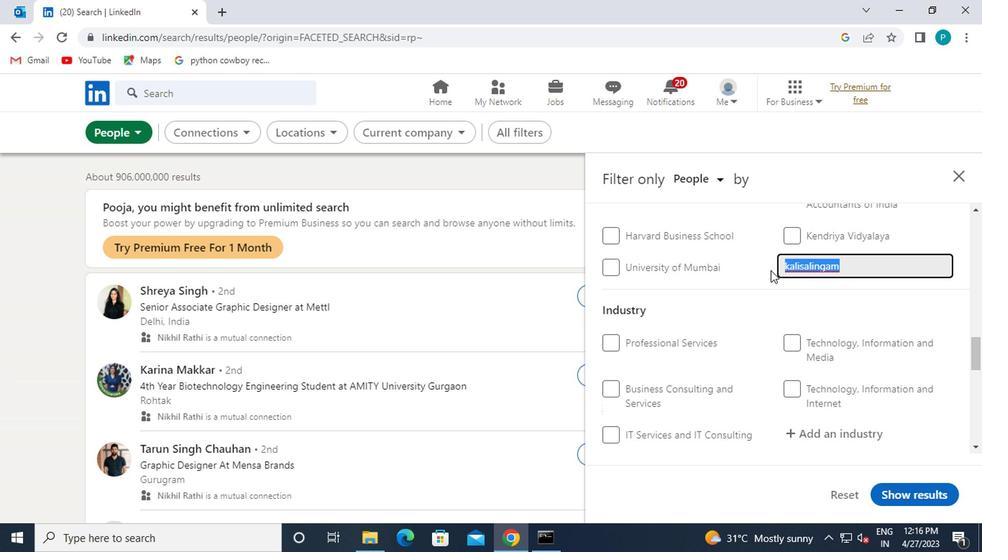 
Action: Key pressed <Key.backspace>KALI<Key.backspace>ASALINGA<Key.backspace>
Screenshot: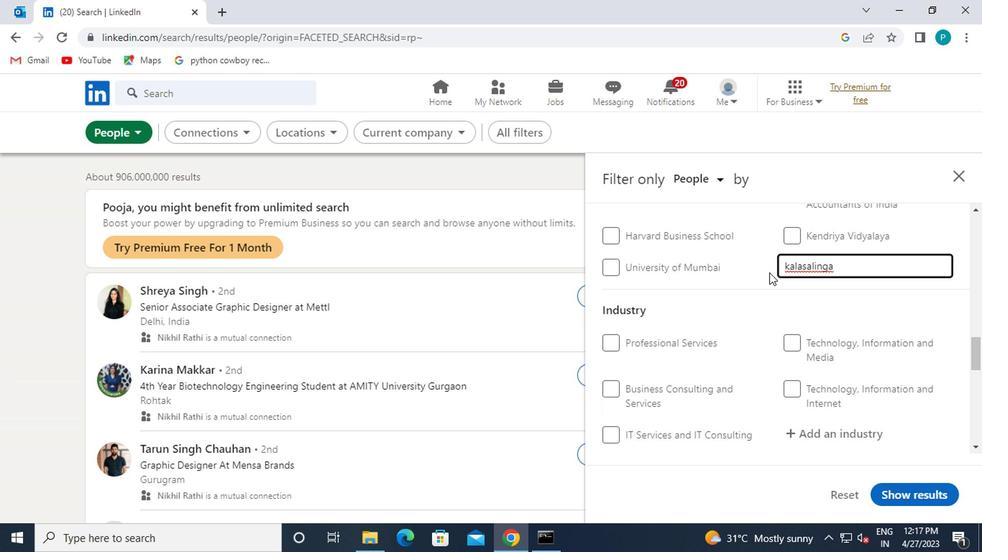 
Action: Mouse moved to (753, 287)
Screenshot: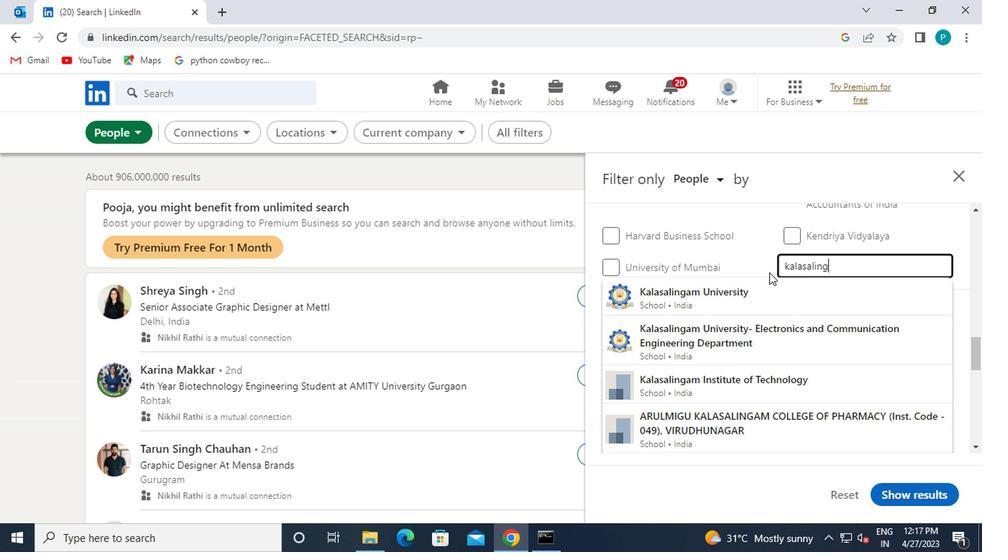 
Action: Mouse pressed left at (753, 287)
Screenshot: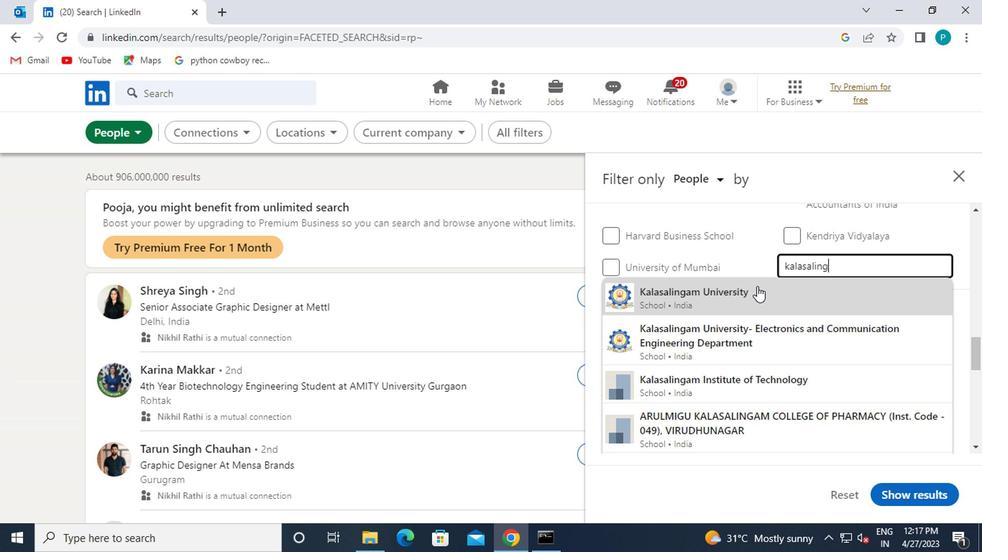 
Action: Mouse scrolled (753, 286) with delta (0, 0)
Screenshot: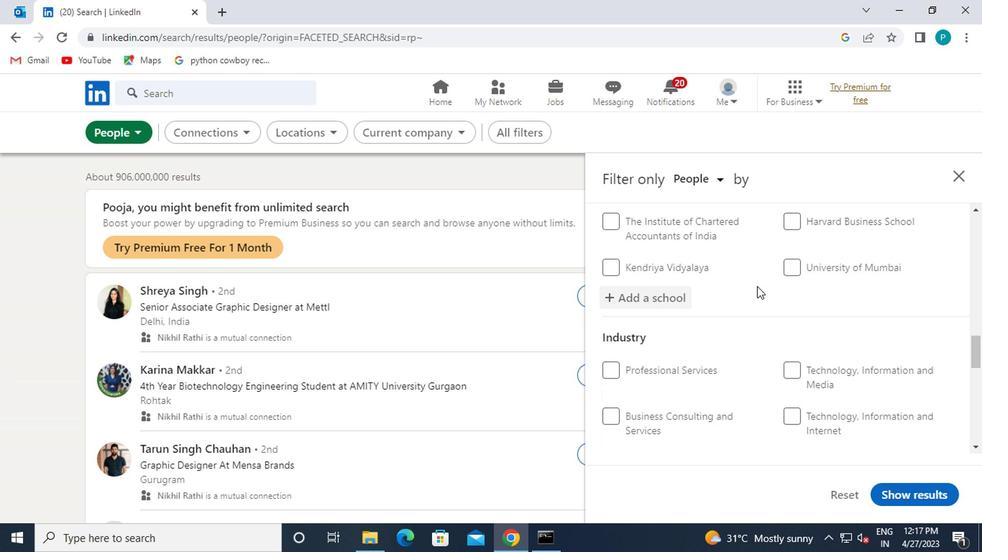 
Action: Mouse moved to (765, 308)
Screenshot: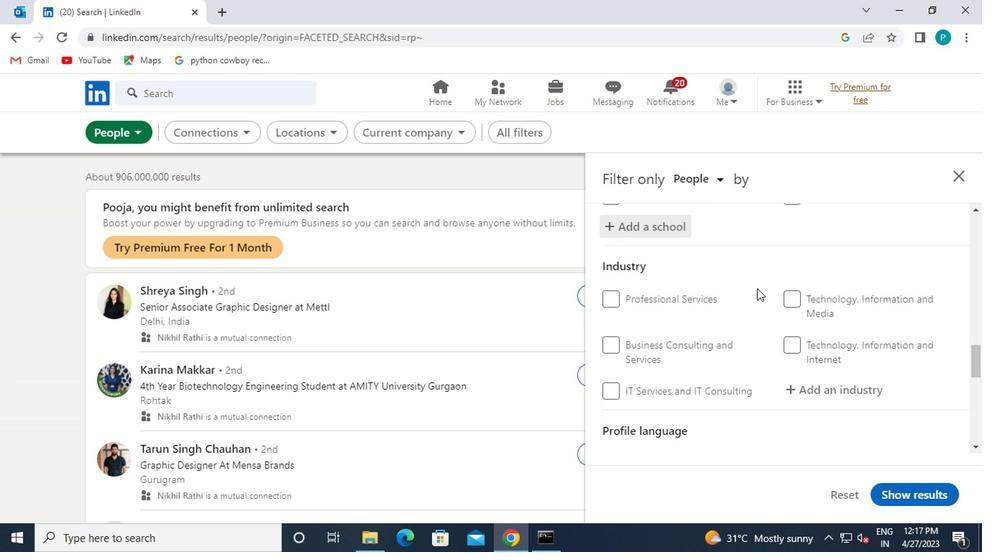 
Action: Mouse scrolled (765, 308) with delta (0, 0)
Screenshot: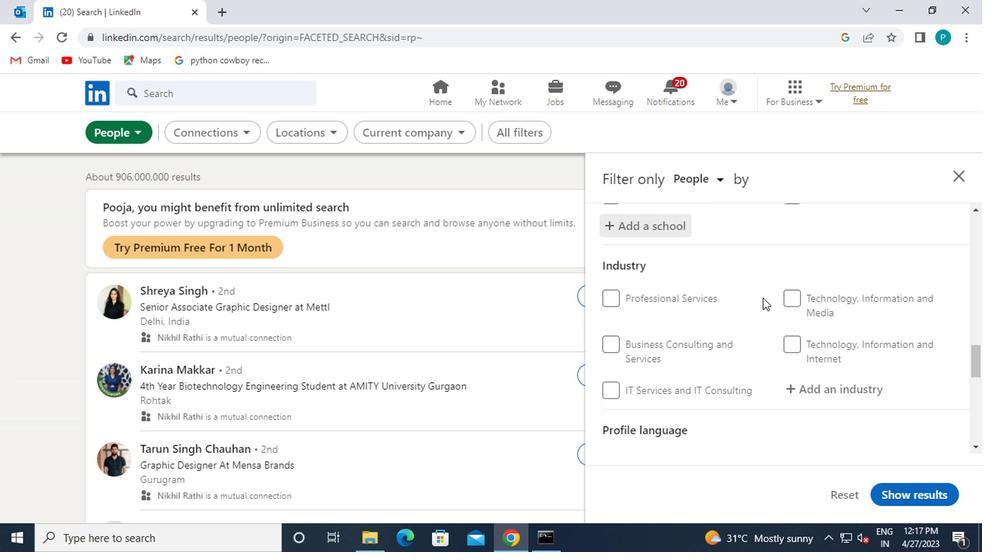 
Action: Mouse moved to (799, 322)
Screenshot: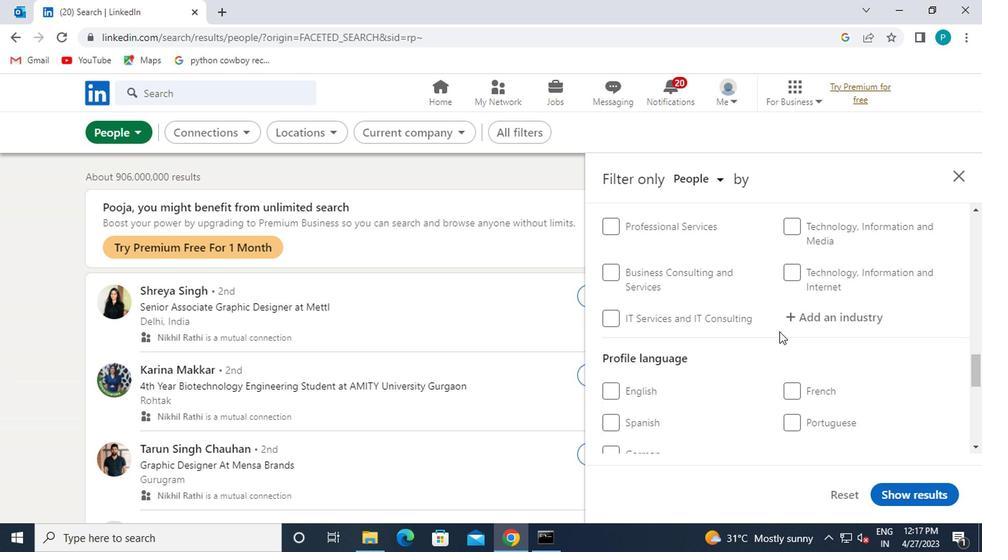 
Action: Mouse pressed left at (799, 322)
Screenshot: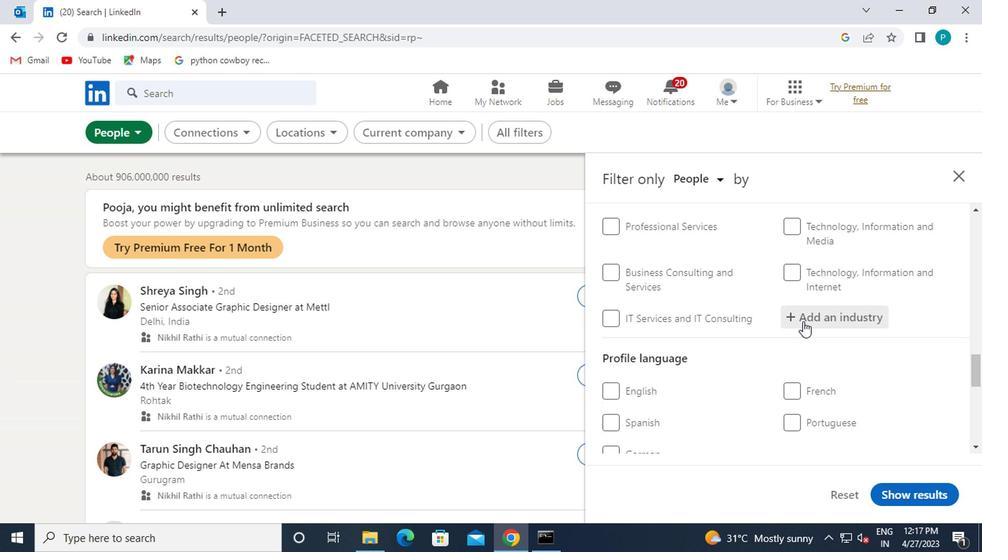 
Action: Key pressed OFFICE
Screenshot: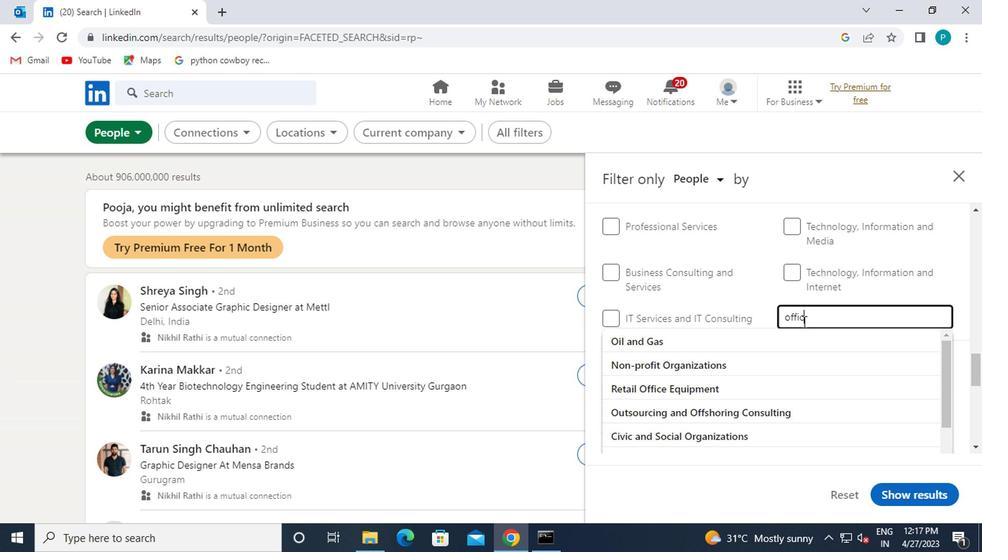 
Action: Mouse moved to (753, 358)
Screenshot: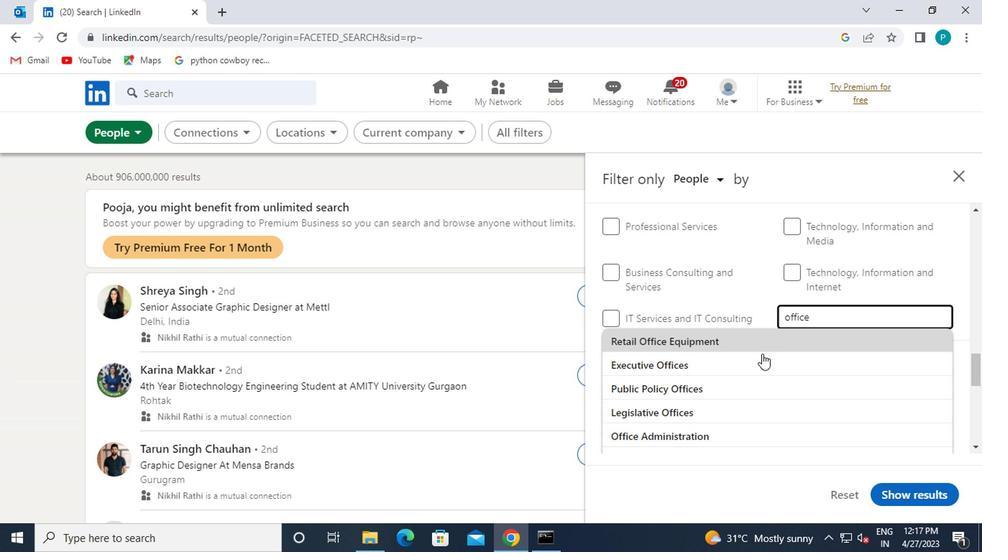 
Action: Mouse scrolled (753, 357) with delta (0, 0)
Screenshot: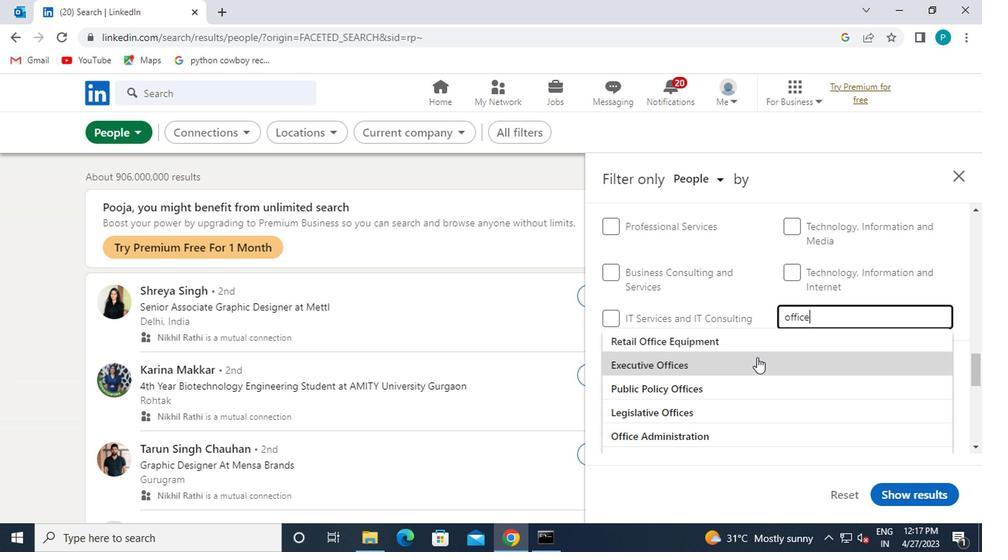 
Action: Mouse moved to (791, 407)
Screenshot: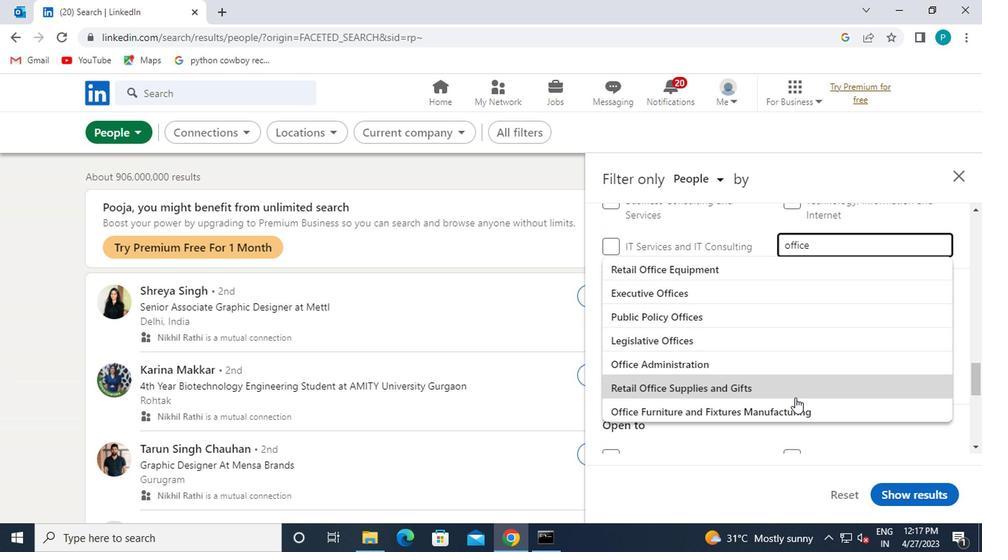 
Action: Mouse pressed left at (791, 407)
Screenshot: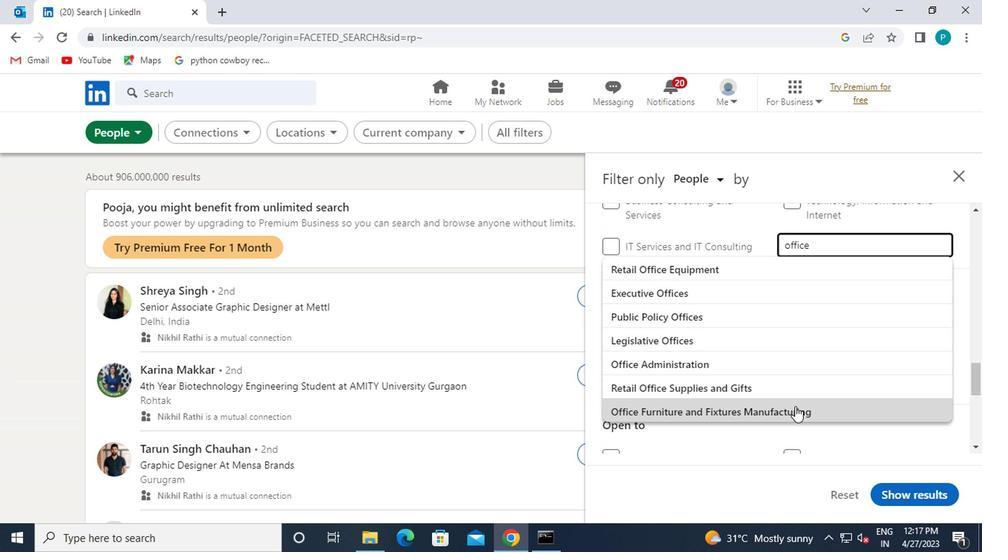 
Action: Mouse scrolled (791, 406) with delta (0, -1)
Screenshot: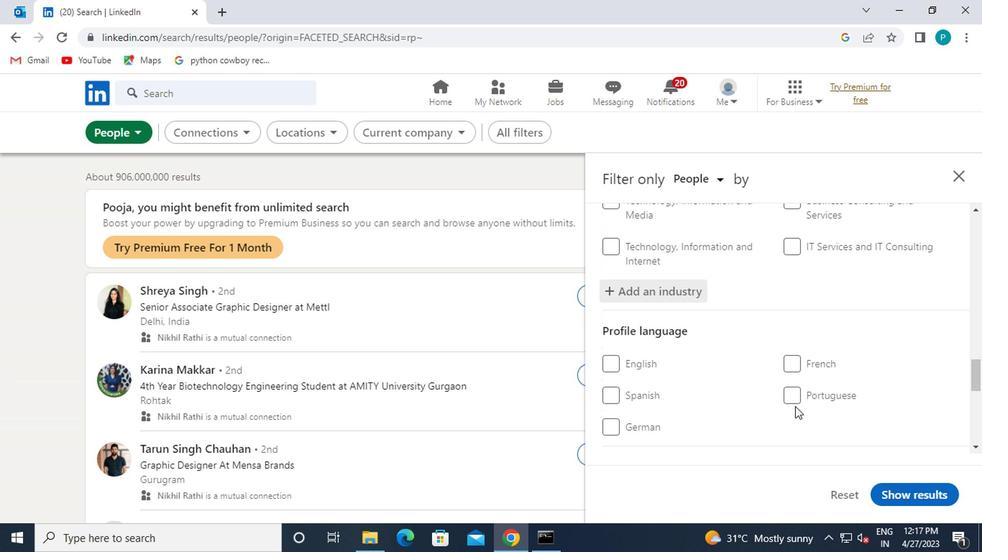 
Action: Mouse scrolled (791, 406) with delta (0, -1)
Screenshot: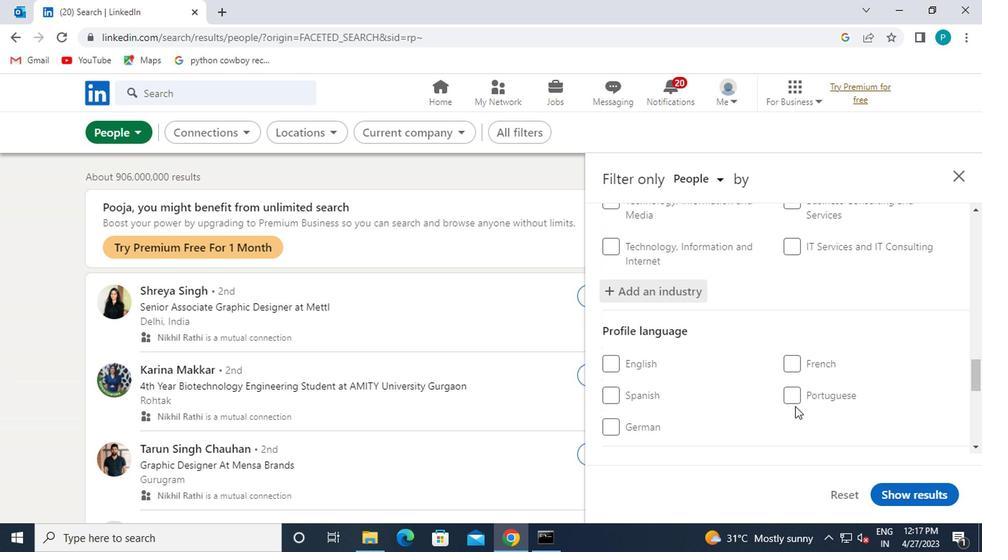 
Action: Mouse moved to (611, 255)
Screenshot: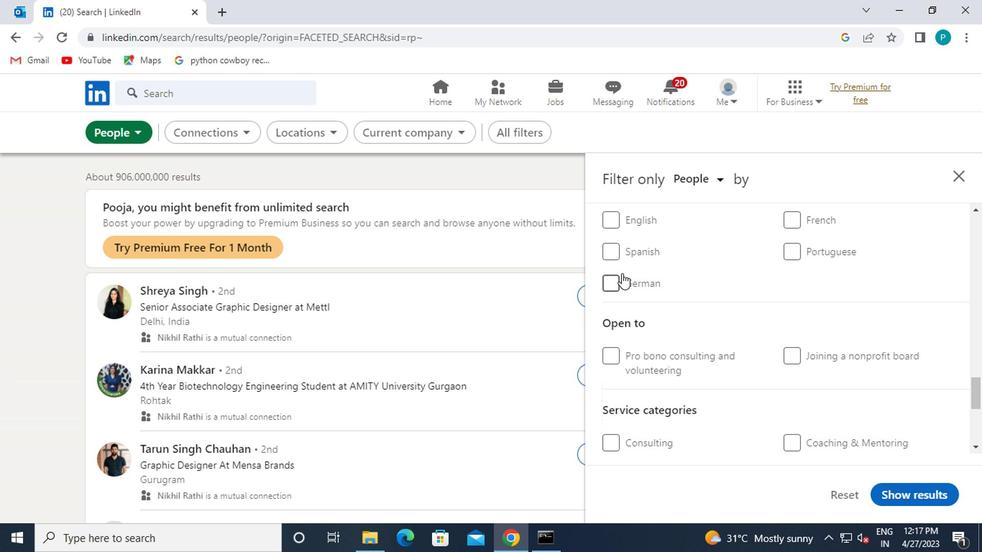 
Action: Mouse pressed left at (611, 255)
Screenshot: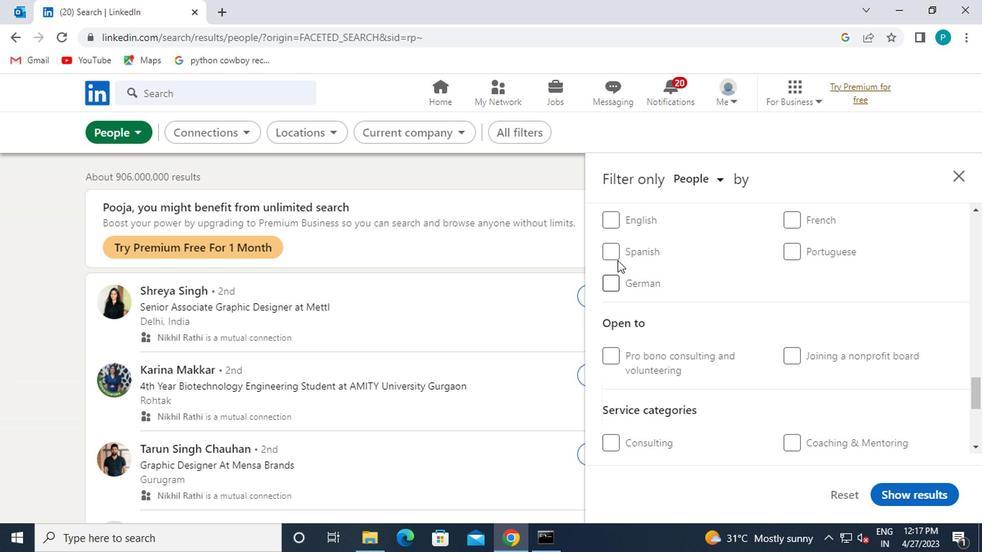 
Action: Mouse moved to (761, 363)
Screenshot: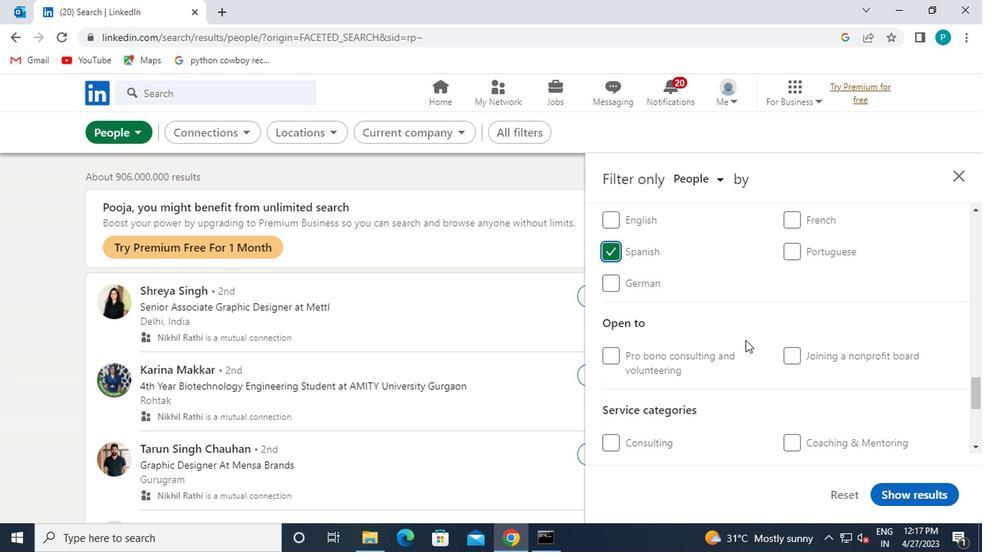 
Action: Mouse scrolled (761, 362) with delta (0, 0)
Screenshot: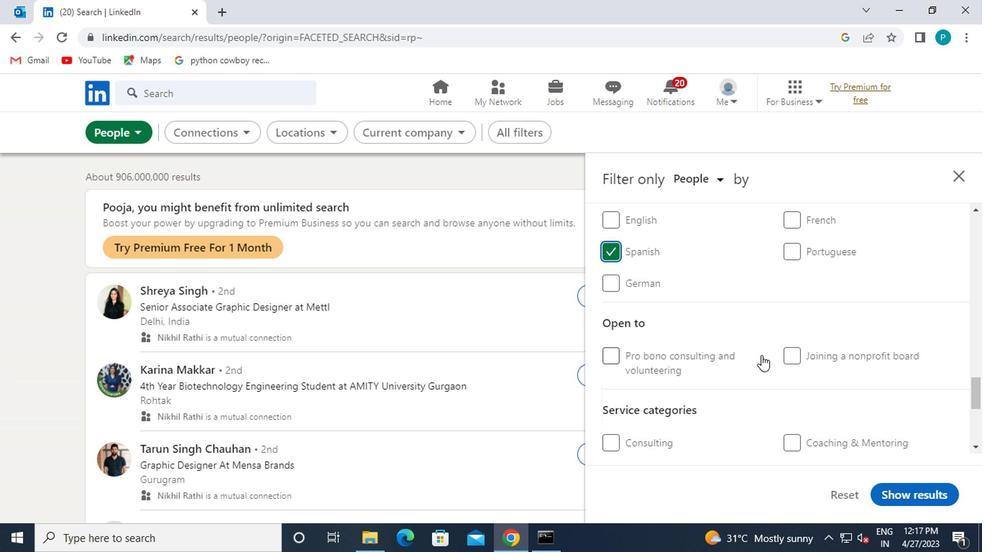 
Action: Mouse scrolled (761, 362) with delta (0, 0)
Screenshot: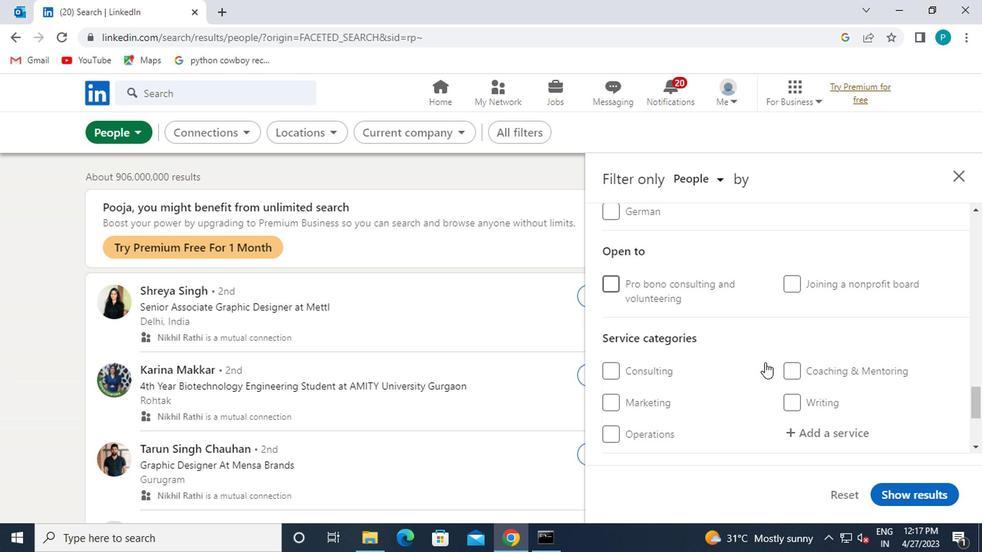
Action: Mouse moved to (806, 359)
Screenshot: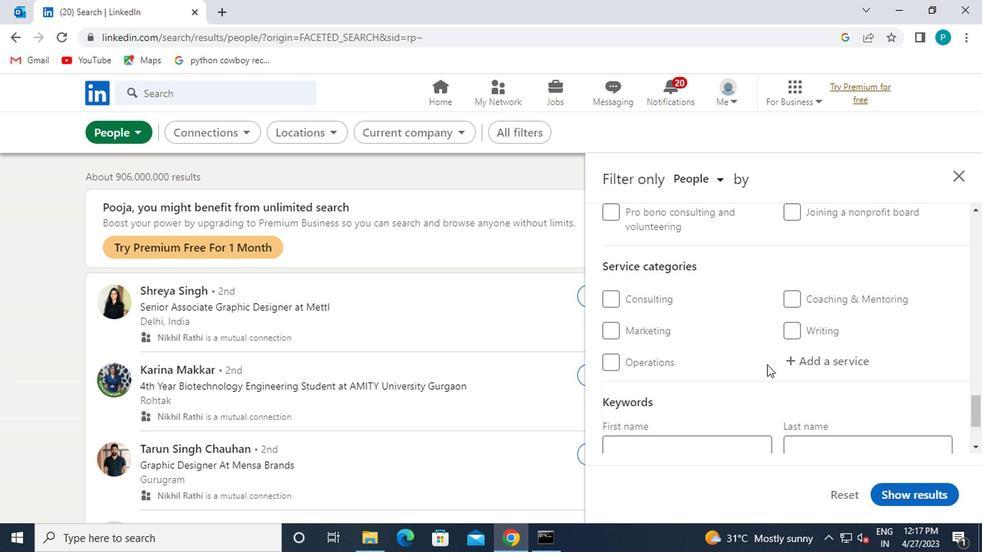 
Action: Mouse pressed left at (806, 359)
Screenshot: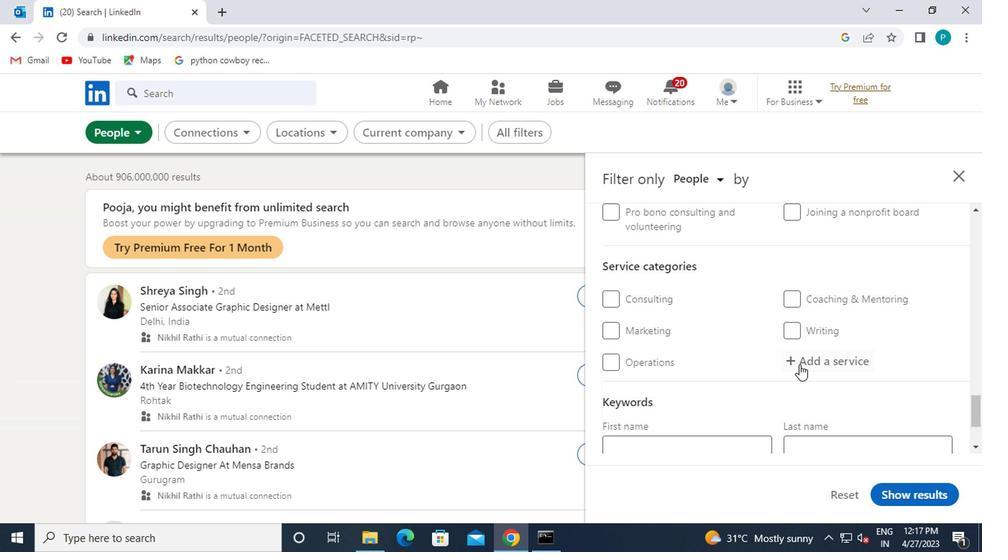 
Action: Key pressed FIBN<Key.backspace><Key.backspace>N
Screenshot: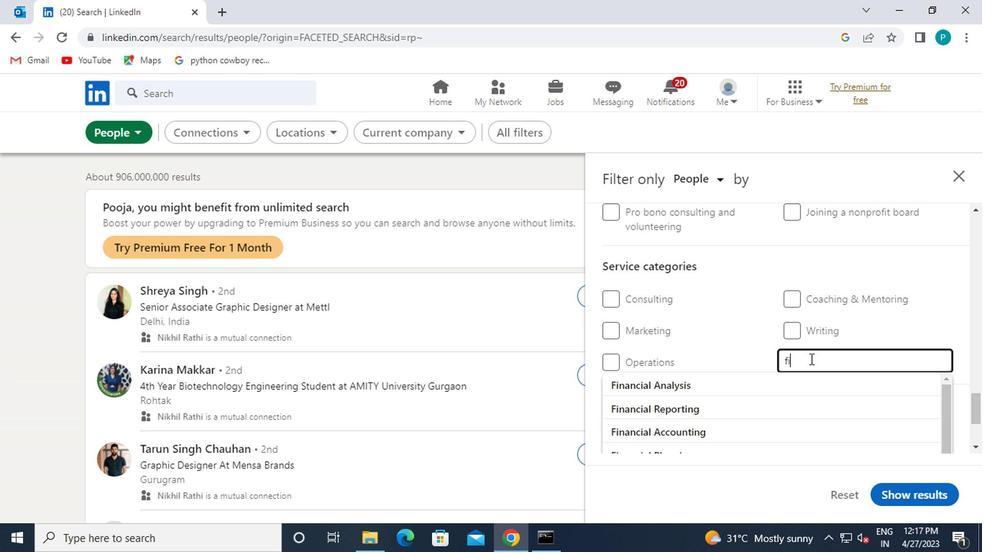 
Action: Mouse moved to (737, 392)
Screenshot: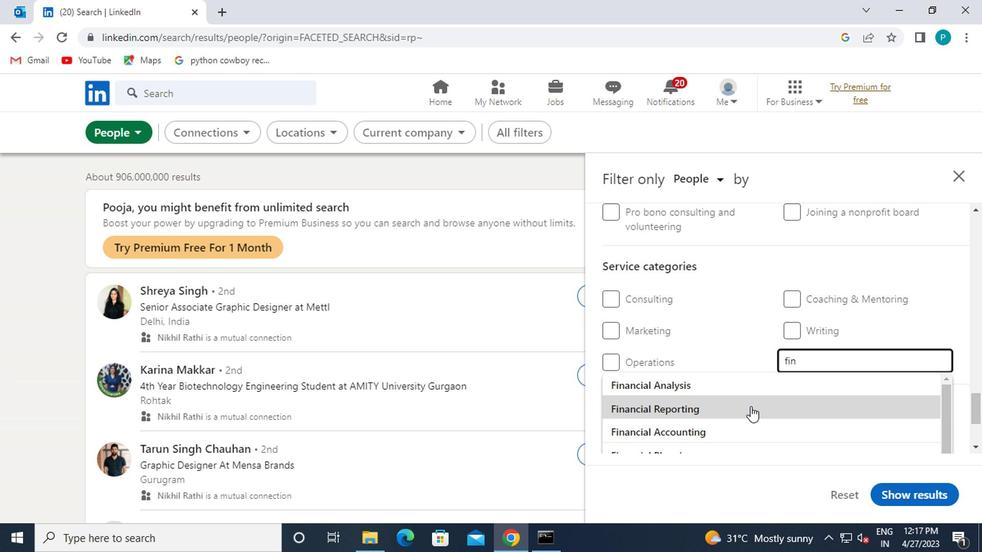 
Action: Mouse pressed left at (737, 392)
Screenshot: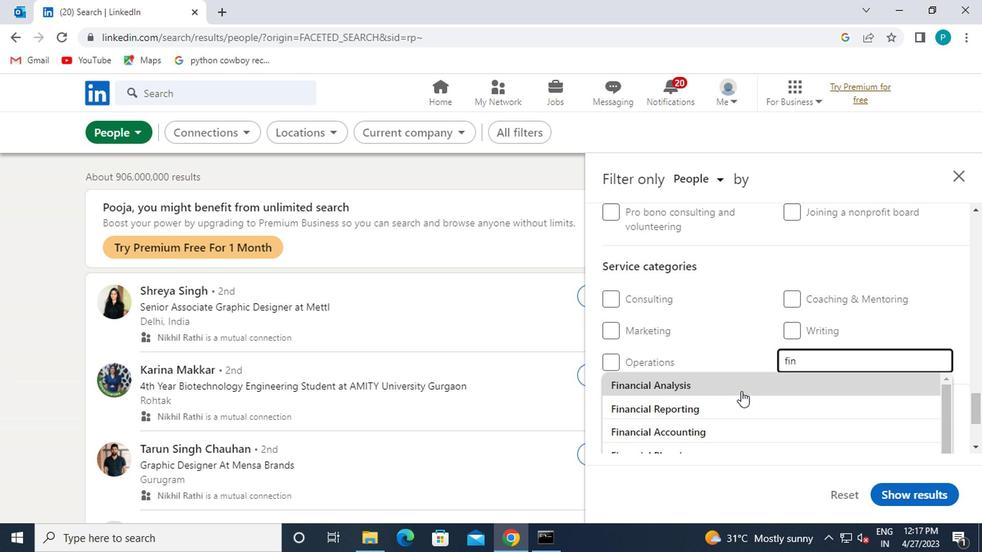 
Action: Mouse scrolled (737, 391) with delta (0, 0)
Screenshot: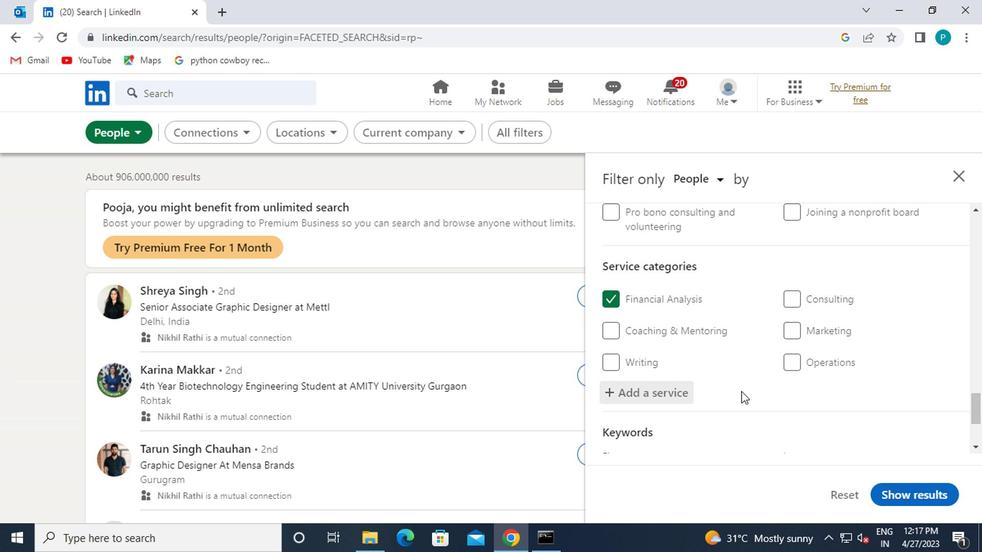 
Action: Mouse scrolled (737, 391) with delta (0, 0)
Screenshot: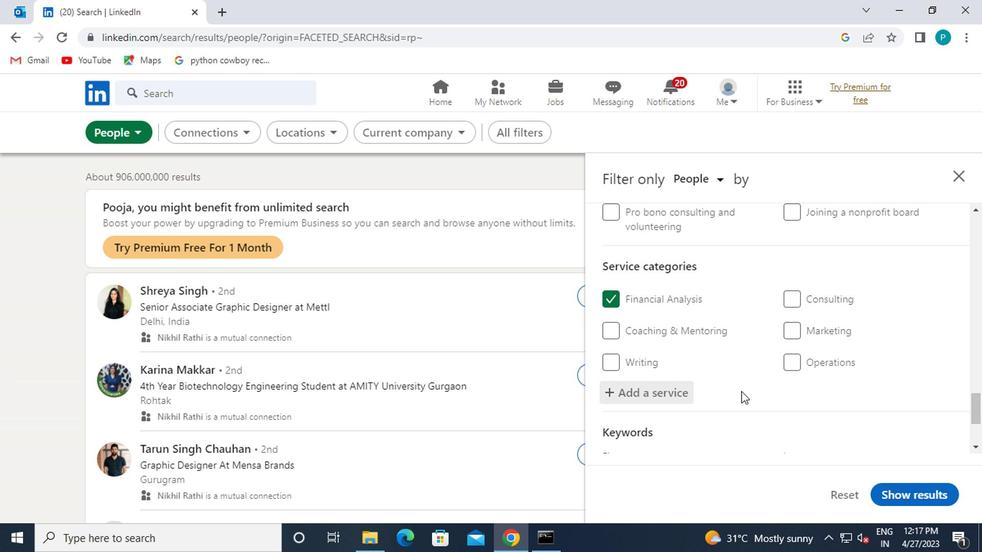 
Action: Mouse pressed left at (737, 392)
Screenshot: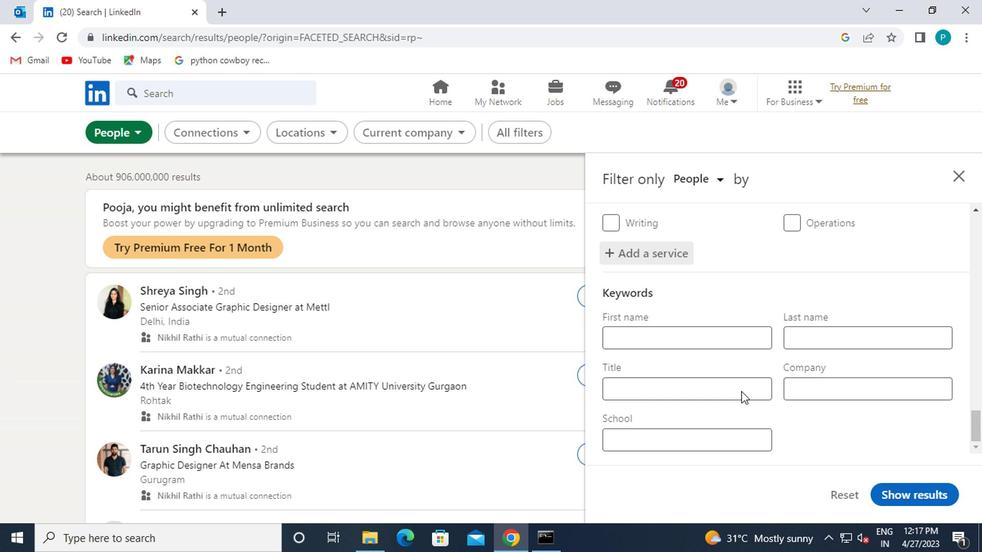 
Action: Key pressed <Key.caps_lock>C<Key.caps_lock>ONCIERGE
Screenshot: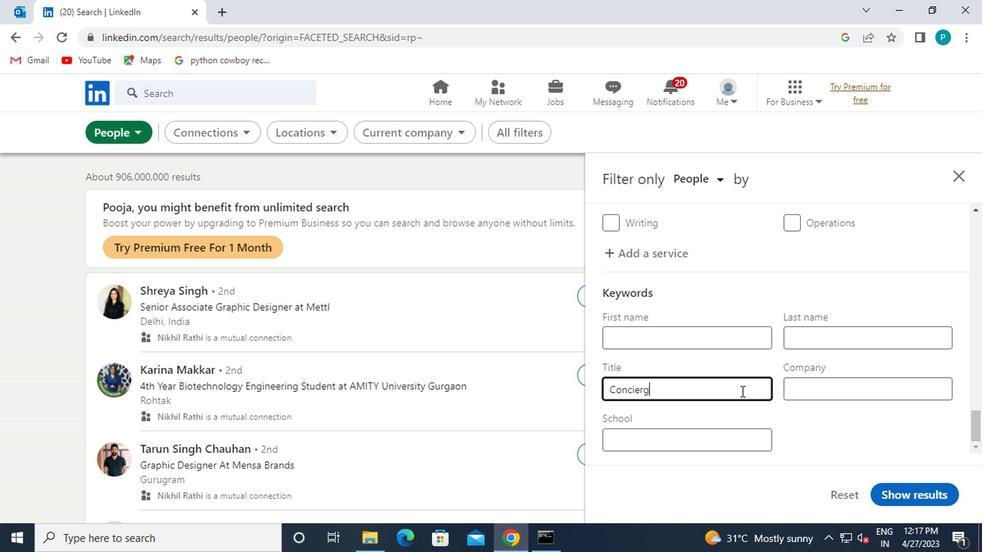 
Action: Mouse moved to (932, 495)
Screenshot: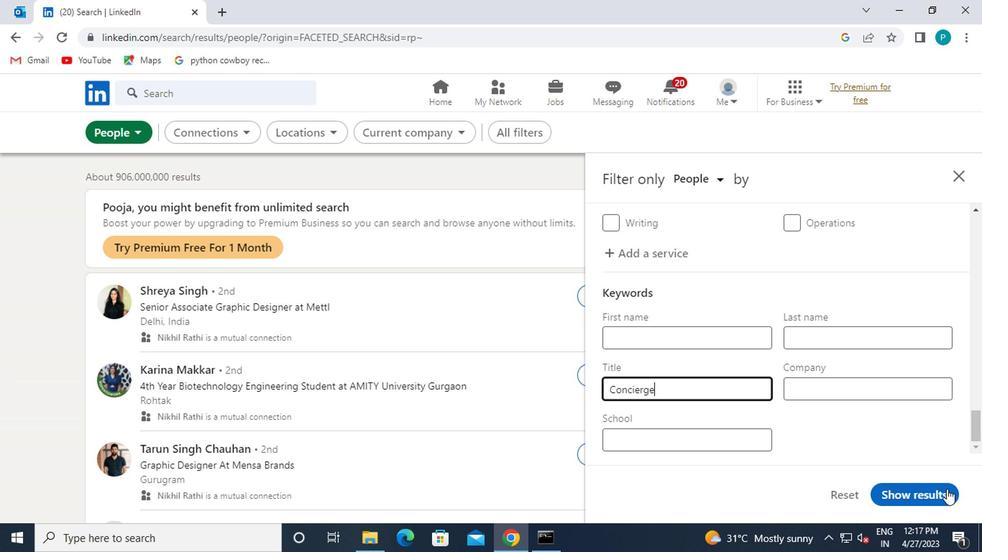 
Action: Mouse pressed left at (932, 495)
Screenshot: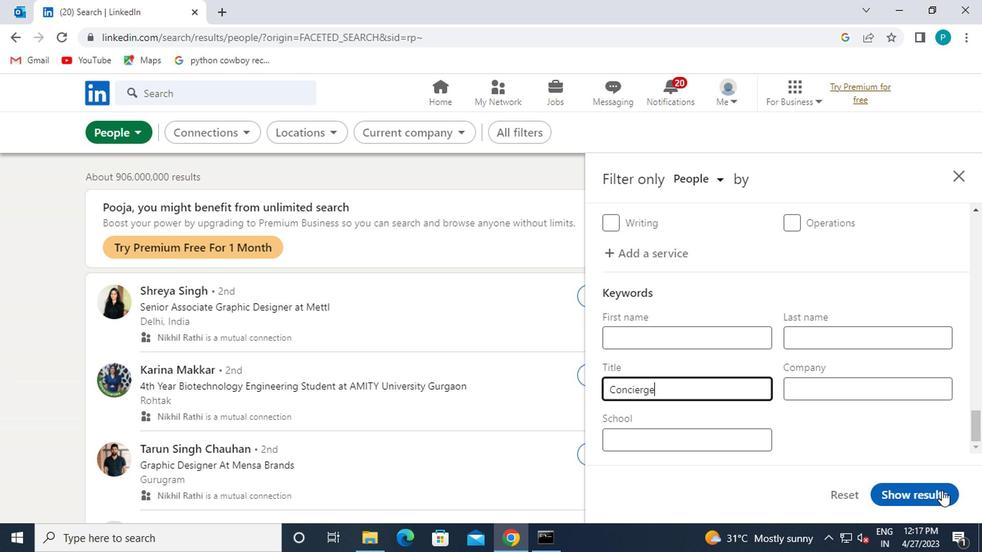 
